 Task: Send an email with the signature Ivan Wilson with the subject Request for feedback on a fundraising campaign and the message Could you please provide a list of the project milestones? from softage.2@softage.net to softage.7@softage.net with an attached image file Billboard_design.png and move the email from Sent Items to the folder Thanksgiving recipes
Action: Mouse moved to (660, 380)
Screenshot: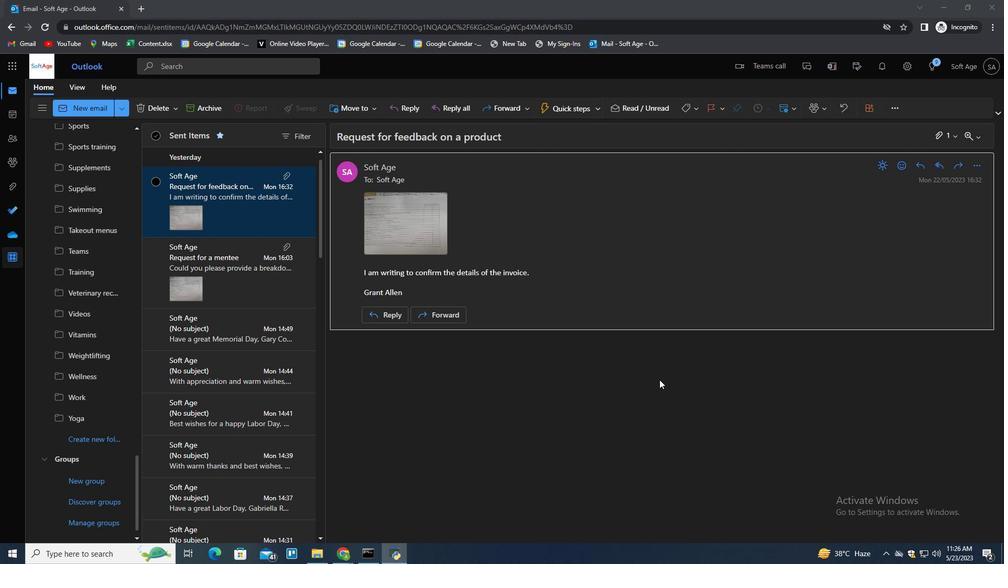 
Action: Mouse pressed left at (660, 380)
Screenshot: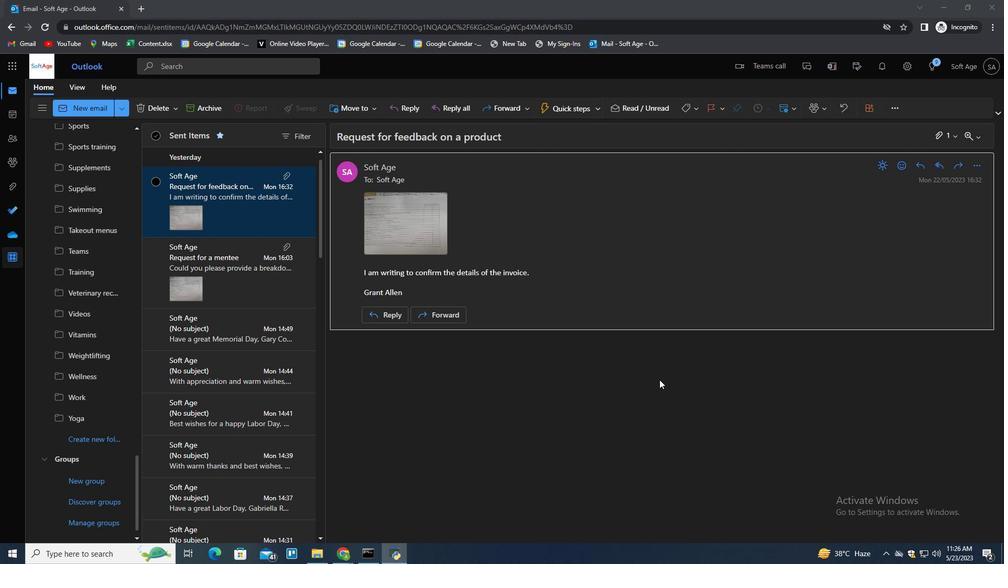 
Action: Mouse moved to (683, 414)
Screenshot: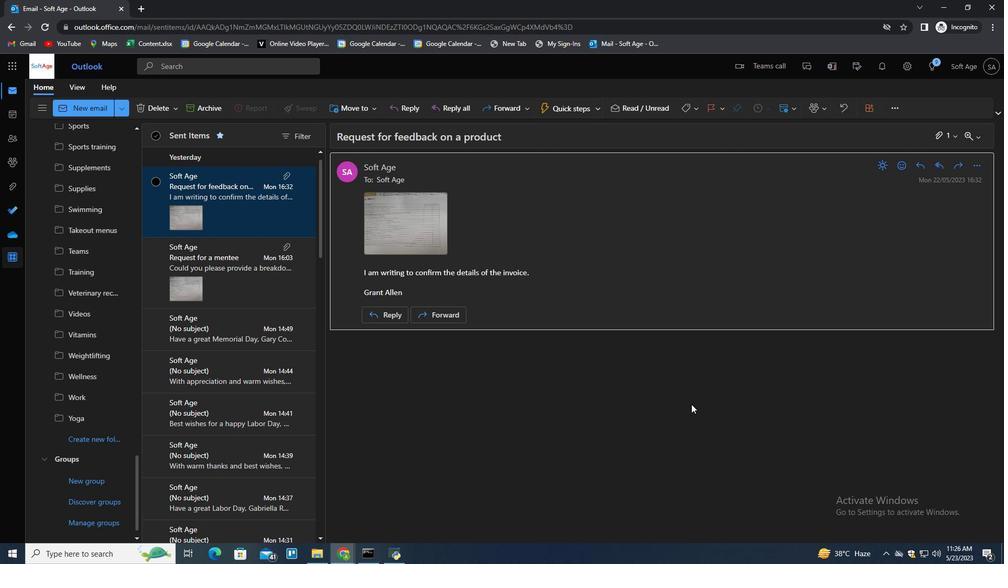 
Action: Mouse pressed left at (683, 414)
Screenshot: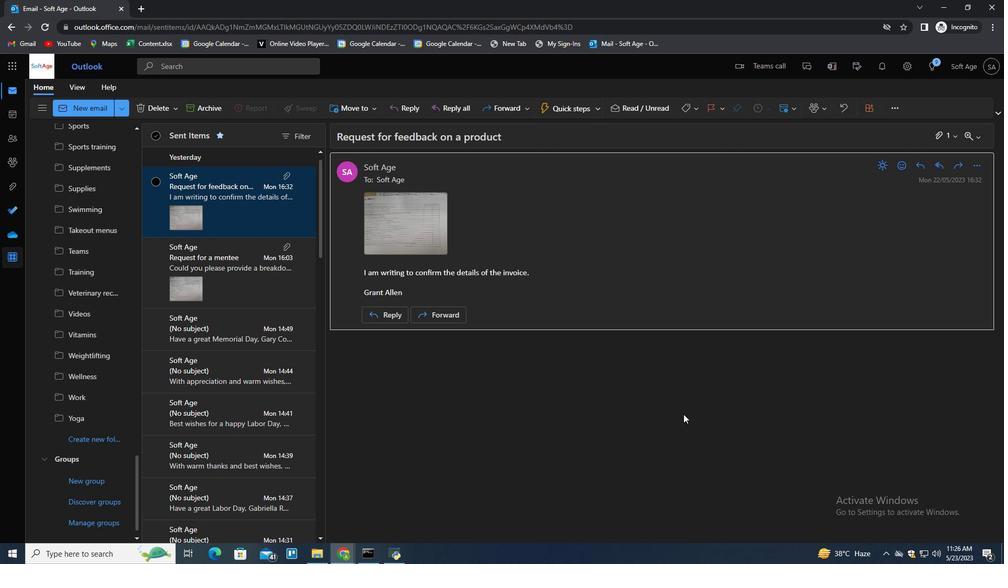 
Action: Mouse moved to (692, 408)
Screenshot: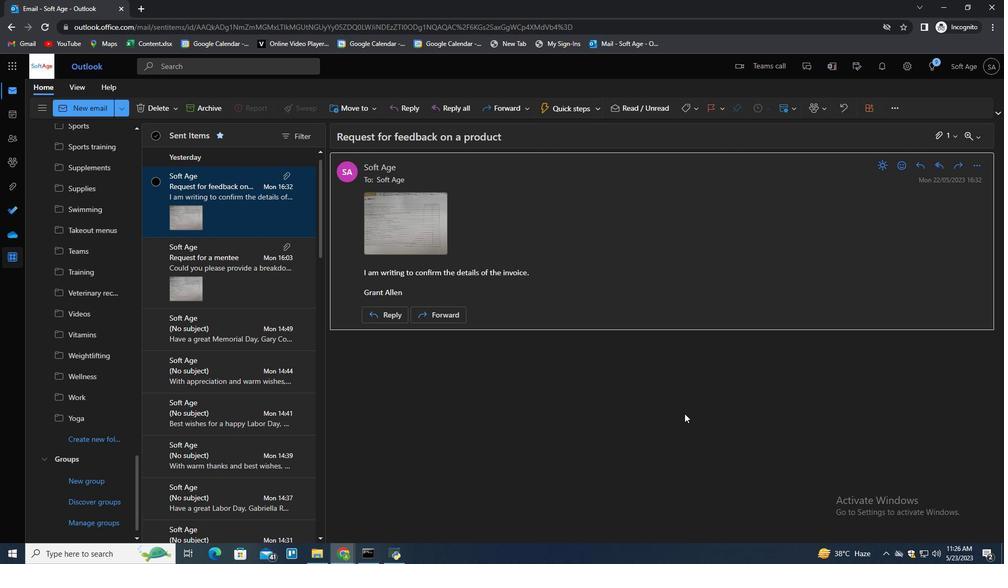 
Action: Key pressed n
Screenshot: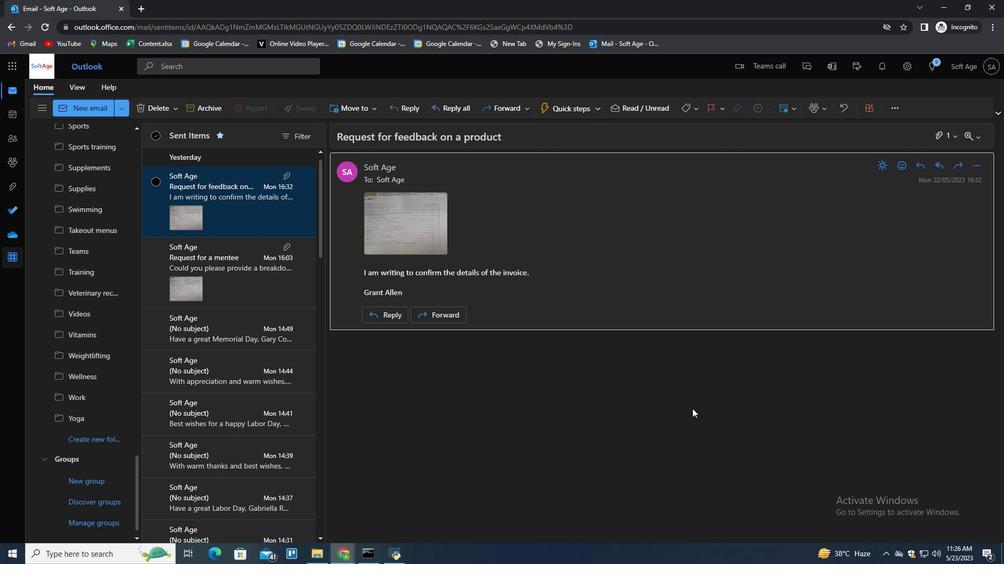 
Action: Mouse moved to (709, 107)
Screenshot: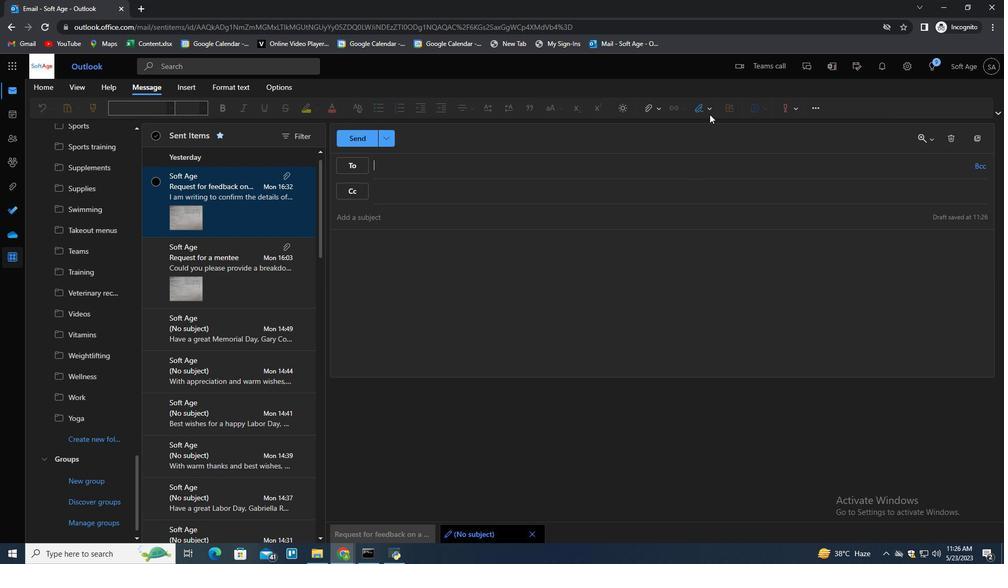 
Action: Mouse pressed left at (709, 107)
Screenshot: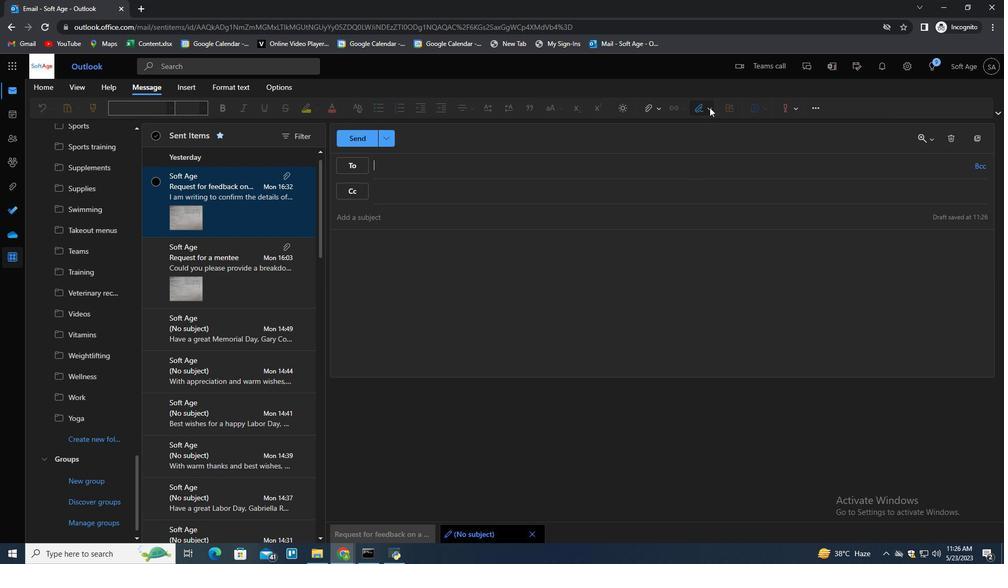 
Action: Mouse moved to (688, 152)
Screenshot: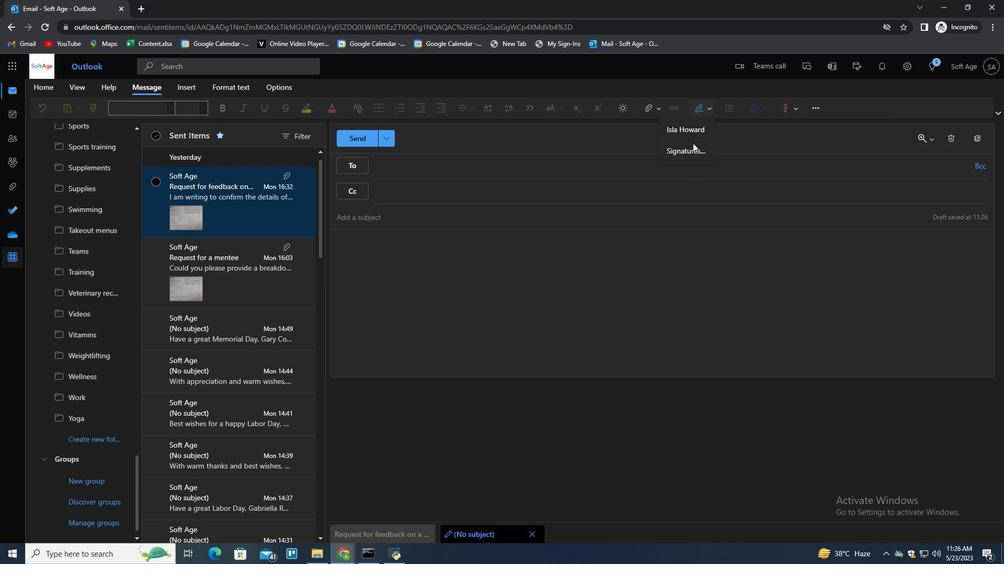 
Action: Mouse pressed left at (688, 152)
Screenshot: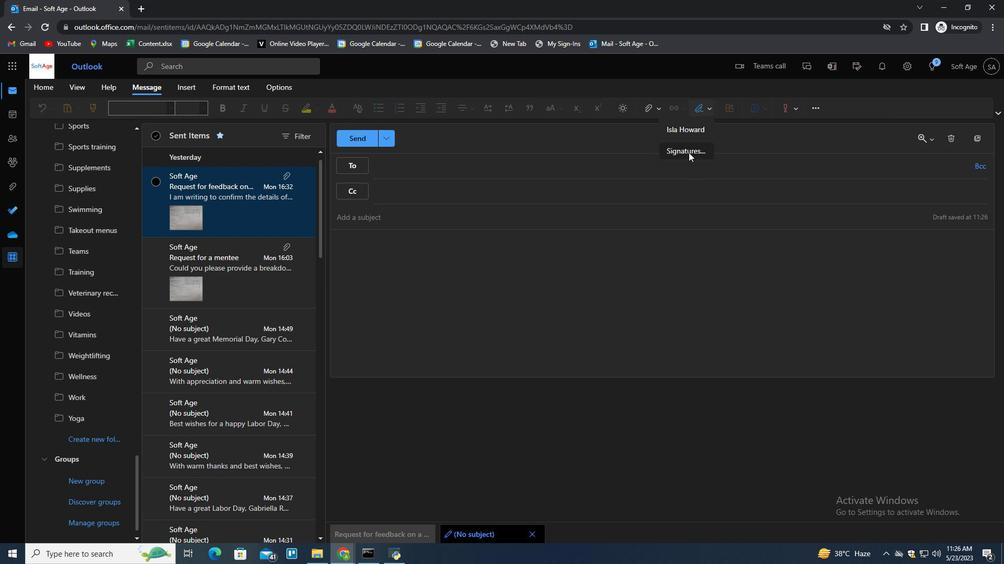 
Action: Mouse moved to (708, 193)
Screenshot: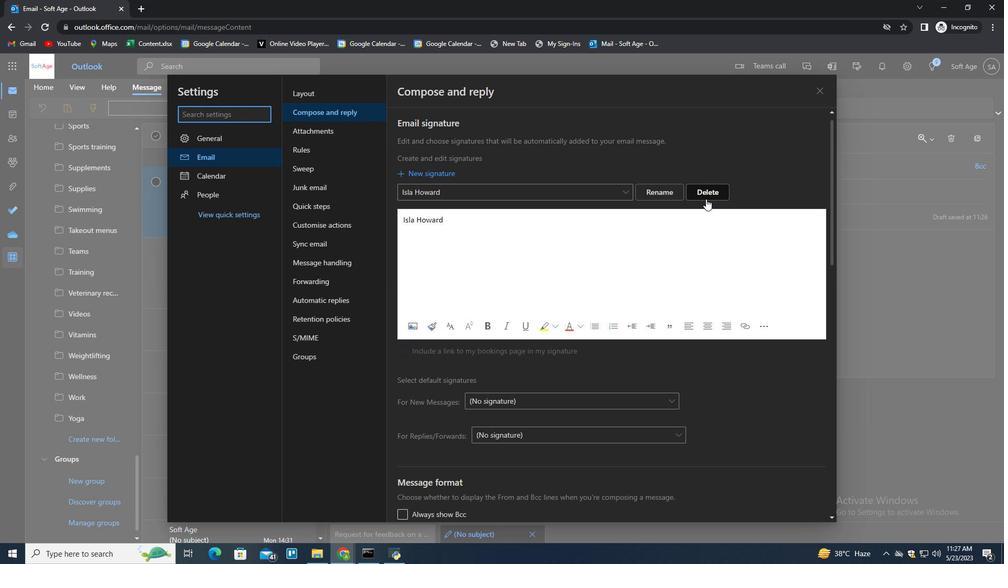 
Action: Mouse pressed left at (708, 193)
Screenshot: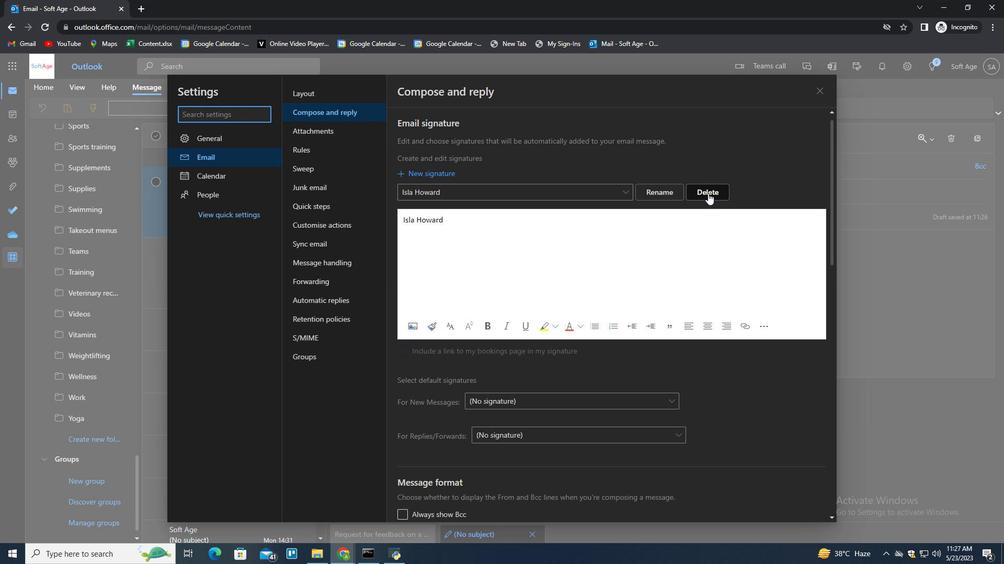 
Action: Mouse moved to (708, 192)
Screenshot: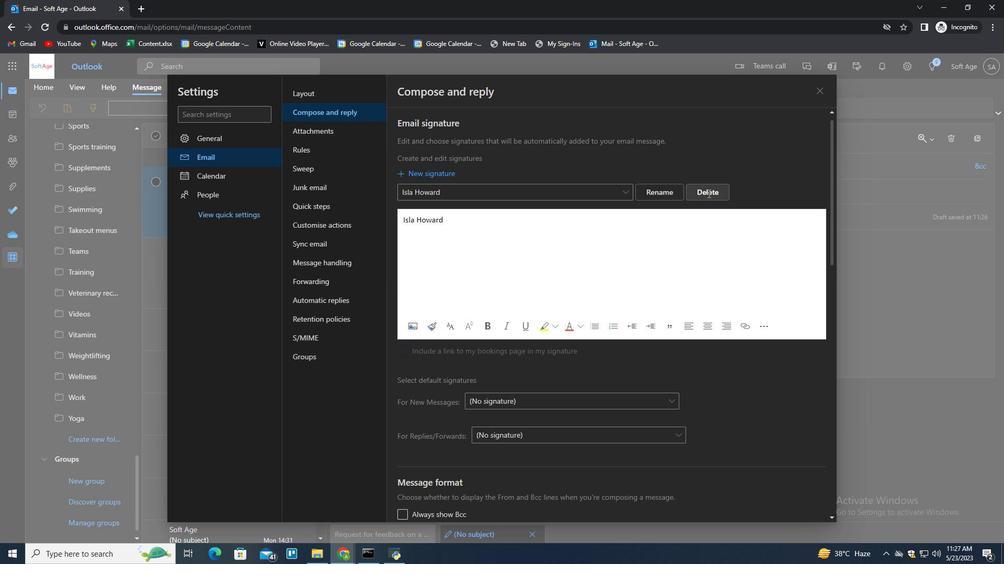 
Action: Mouse pressed left at (708, 192)
Screenshot: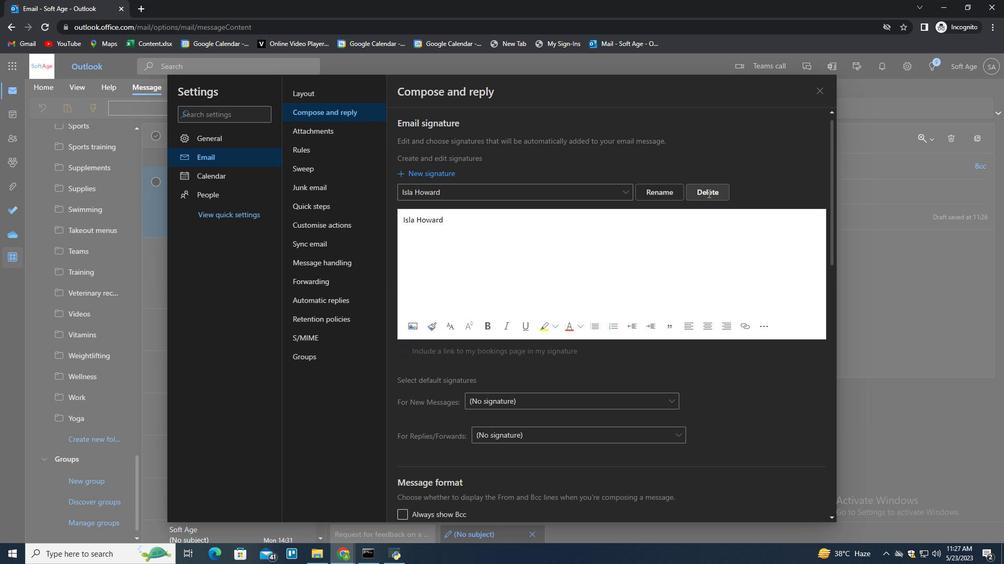 
Action: Key pressed <Key.shift>Ivan<Key.space><Key.shift>Wilson<Key.space><Key.tab><Key.shift>Ivan<Key.space><Key.shift>Wilson
Screenshot: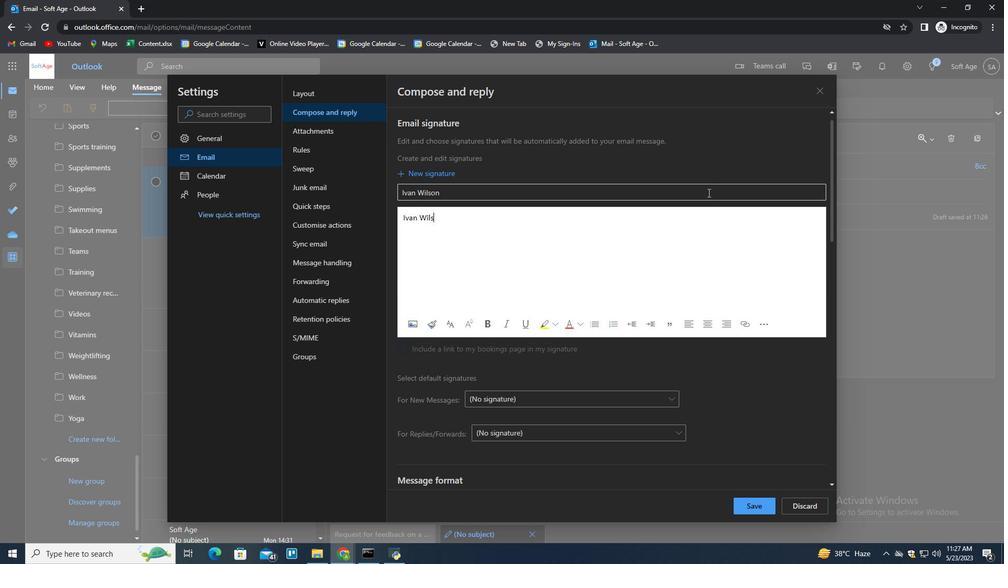 
Action: Mouse moved to (749, 508)
Screenshot: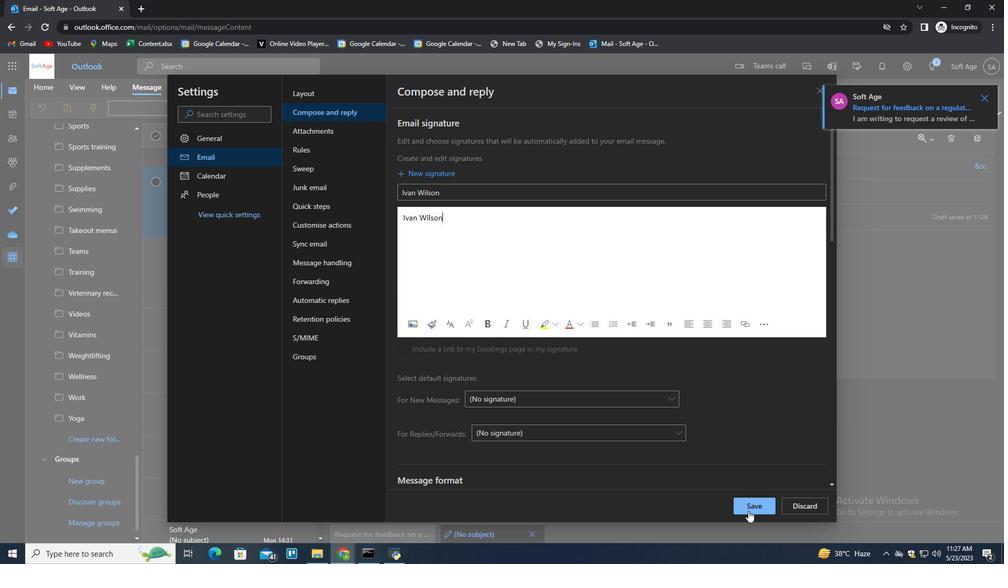
Action: Mouse pressed left at (749, 508)
Screenshot: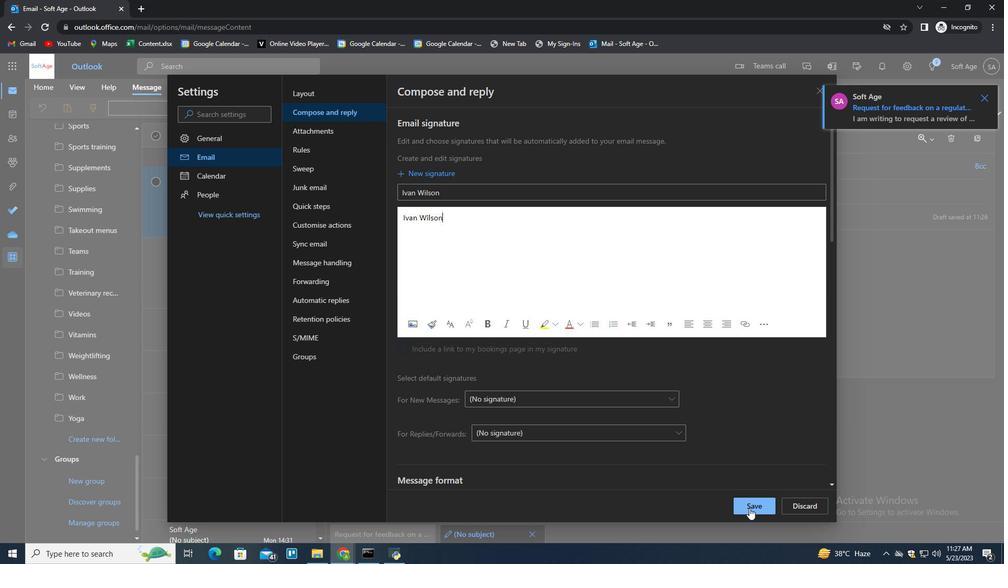 
Action: Mouse moved to (951, 274)
Screenshot: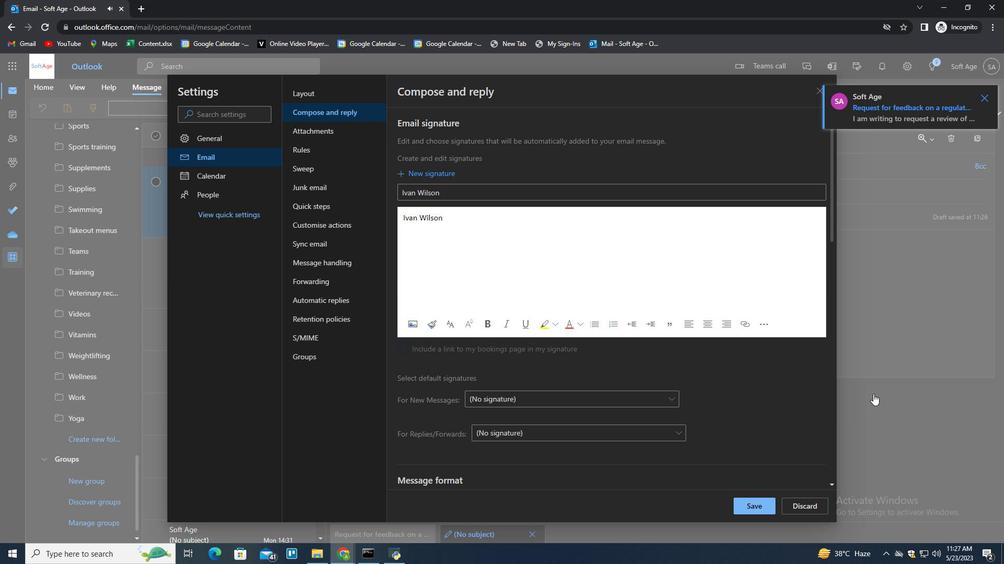
Action: Mouse pressed left at (951, 274)
Screenshot: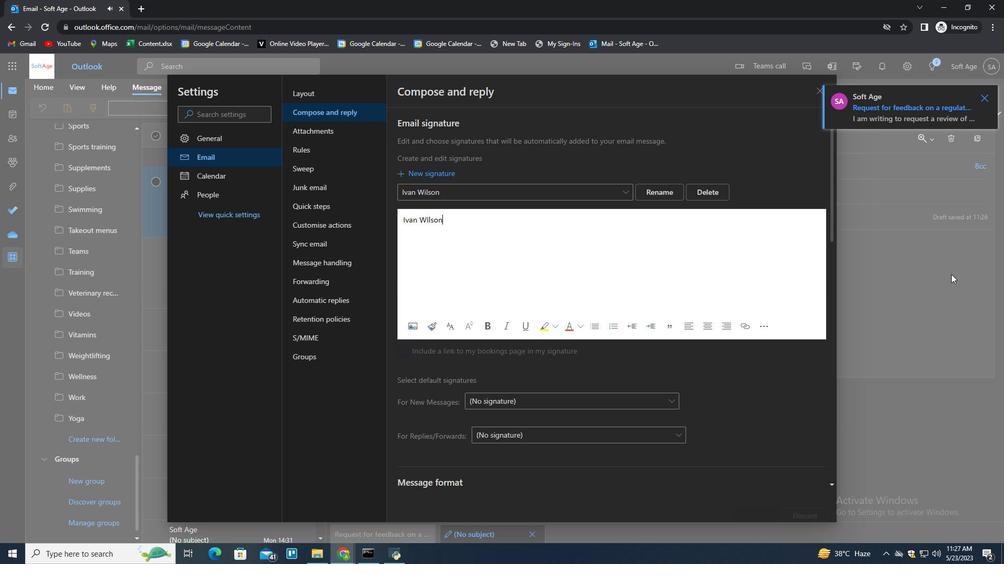 
Action: Mouse moved to (697, 109)
Screenshot: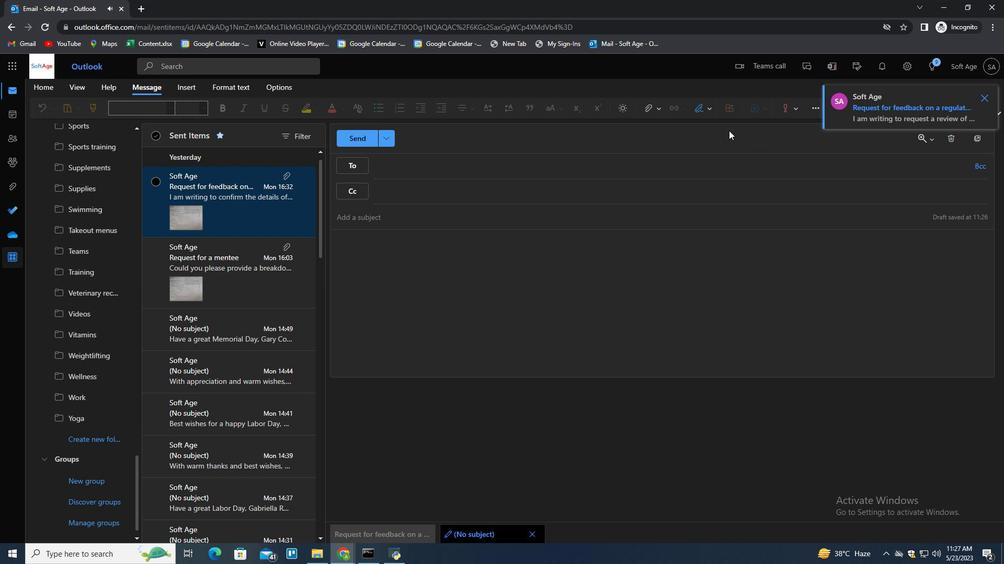 
Action: Mouse pressed left at (697, 109)
Screenshot: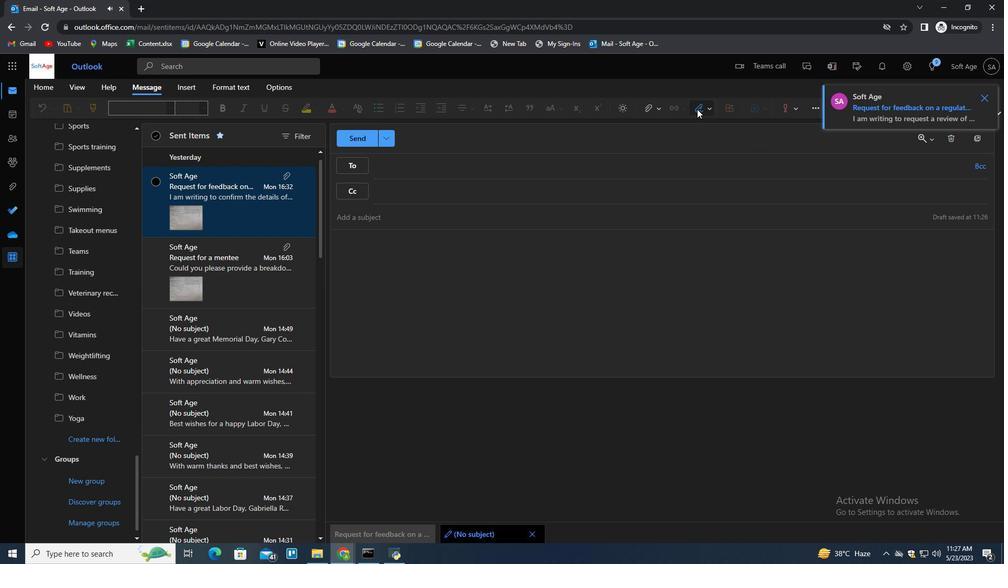 
Action: Mouse moved to (694, 126)
Screenshot: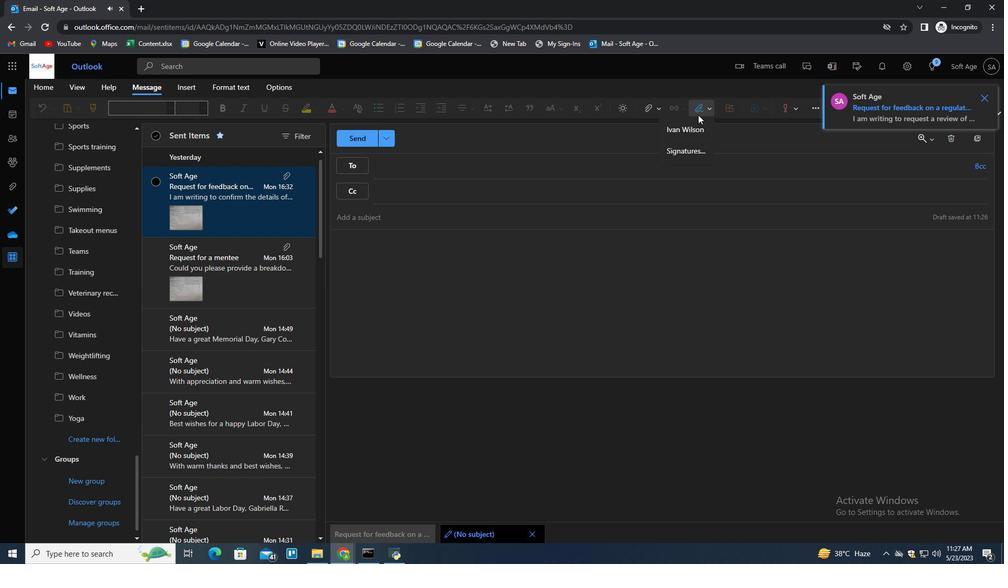 
Action: Mouse pressed left at (694, 126)
Screenshot: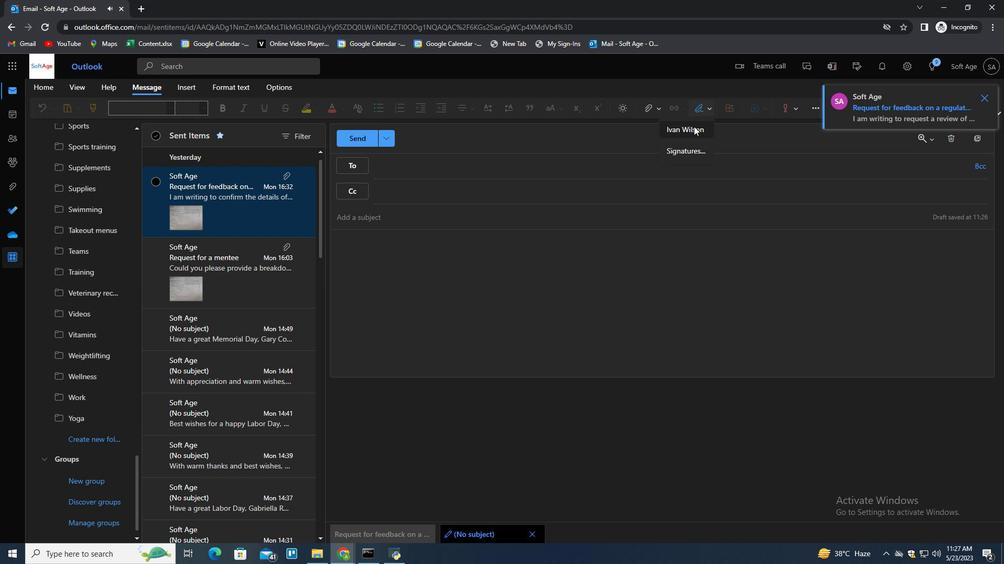 
Action: Mouse moved to (414, 219)
Screenshot: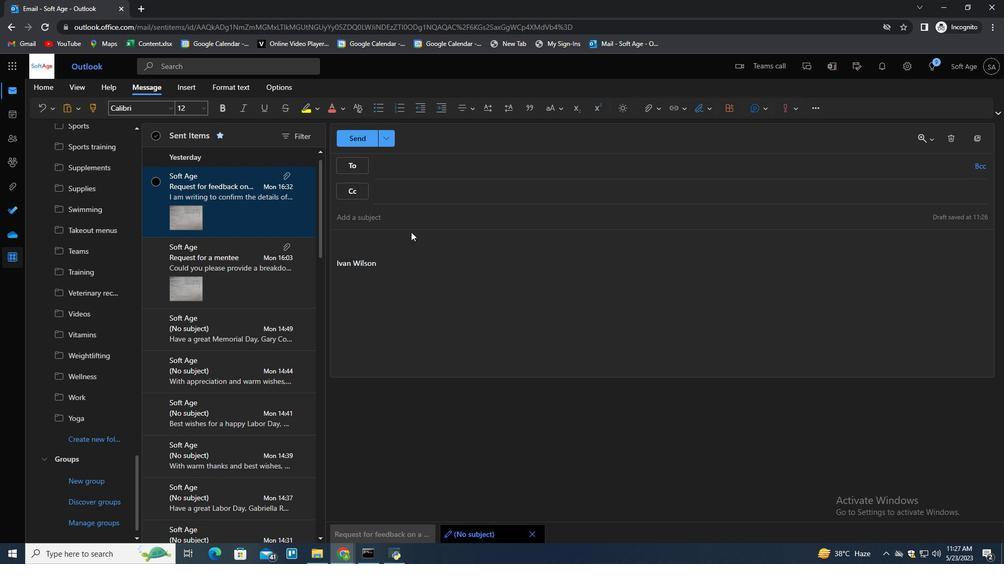 
Action: Mouse pressed left at (414, 219)
Screenshot: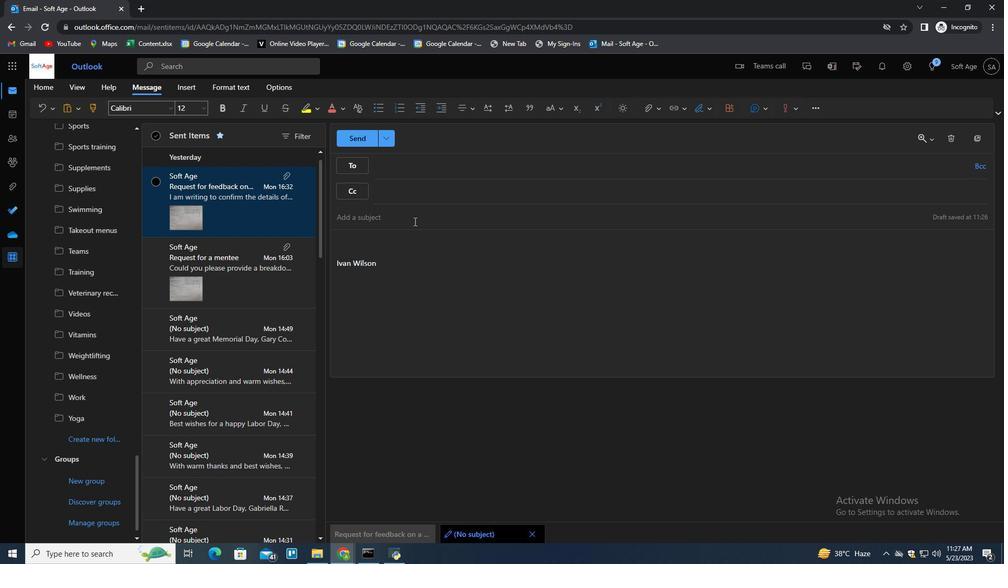 
Action: Key pressed <Key.shift>Requset<Key.space><Key.backspace><Key.backspace><Key.backspace><Key.backspace>est<Key.space>for<Key.space>feedbak<Key.backspace>ck<Key.space>on<Key.space>a<Key.space>fiu<Key.backspace><Key.backspace>undraising<Key.space>co<Key.backspace>ampaign<Key.space><Key.tab><Key.shift>Could<Key.space>you<Key.space>plese<Key.space>pro<Key.backspace><Key.backspace><Key.backspace><Key.backspace><Key.backspace><Key.backspace>ase<Key.space>profi<Key.backspace><Key.backspace>vide<Key.space>a<Key.space>list<Key.space>of<Key.space>th<Key.space>e<Key.backspace><Key.backspace>e<Key.space>project<Key.space>milestones<Key.shift>?
Screenshot: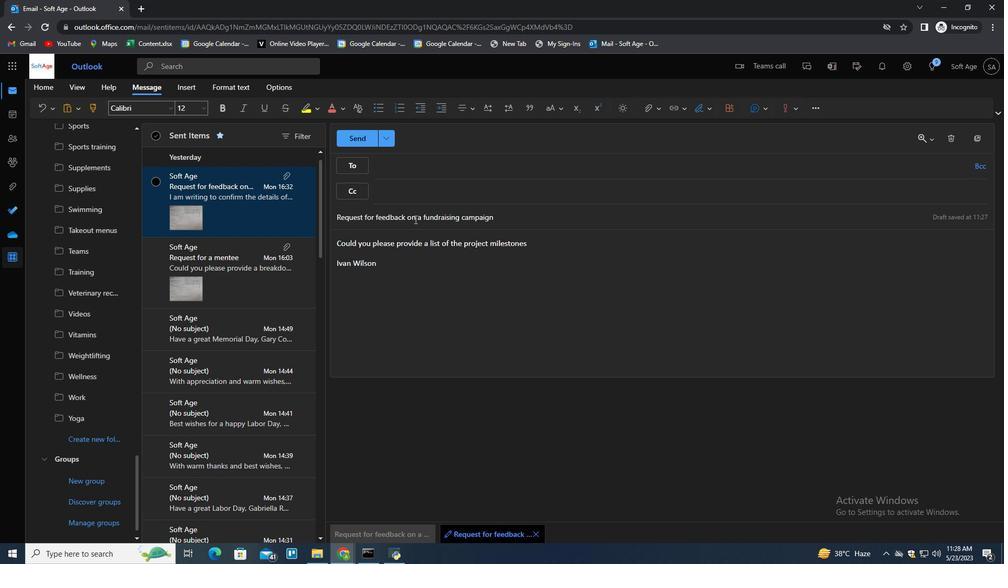 
Action: Mouse moved to (417, 171)
Screenshot: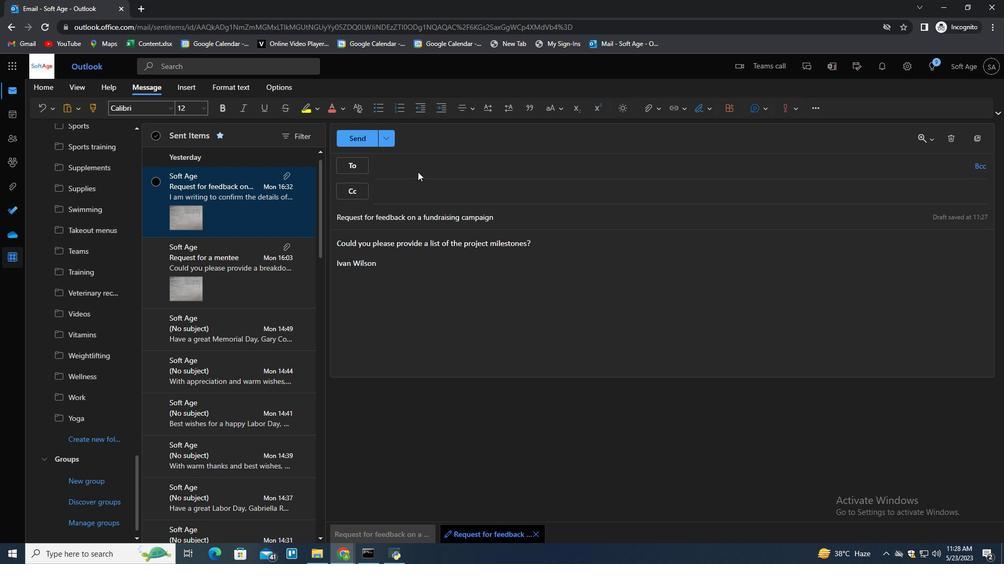 
Action: Mouse pressed left at (417, 171)
Screenshot: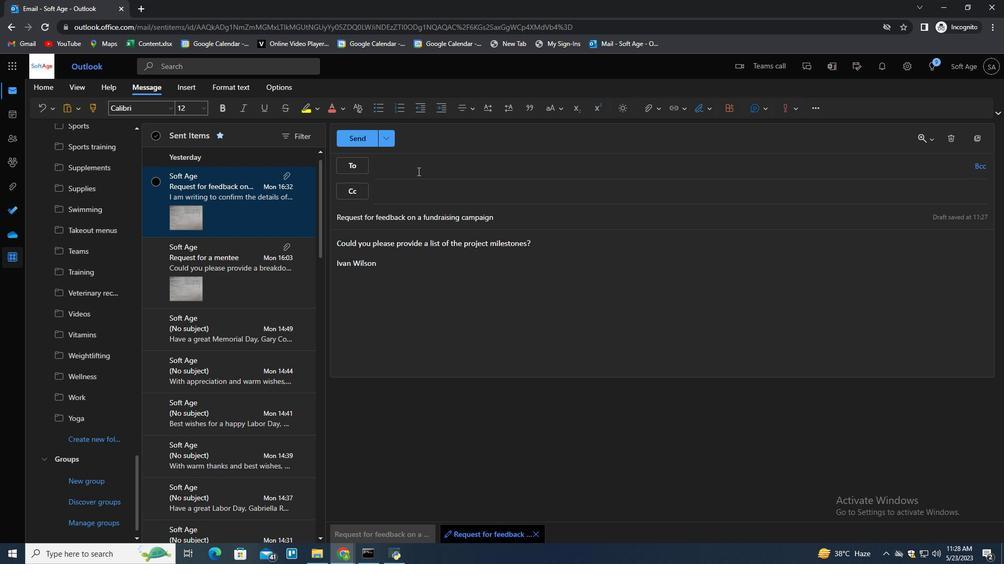 
Action: Key pressed softge<Key.backspace><Key.backspace>age.7<Key.shift>@softage.net<Key.enter>
Screenshot: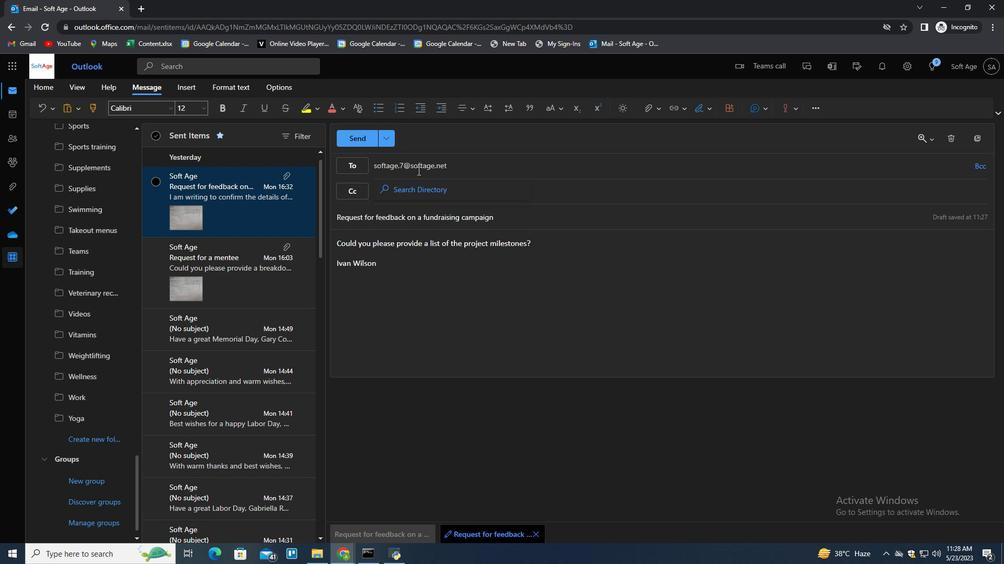 
Action: Mouse moved to (650, 106)
Screenshot: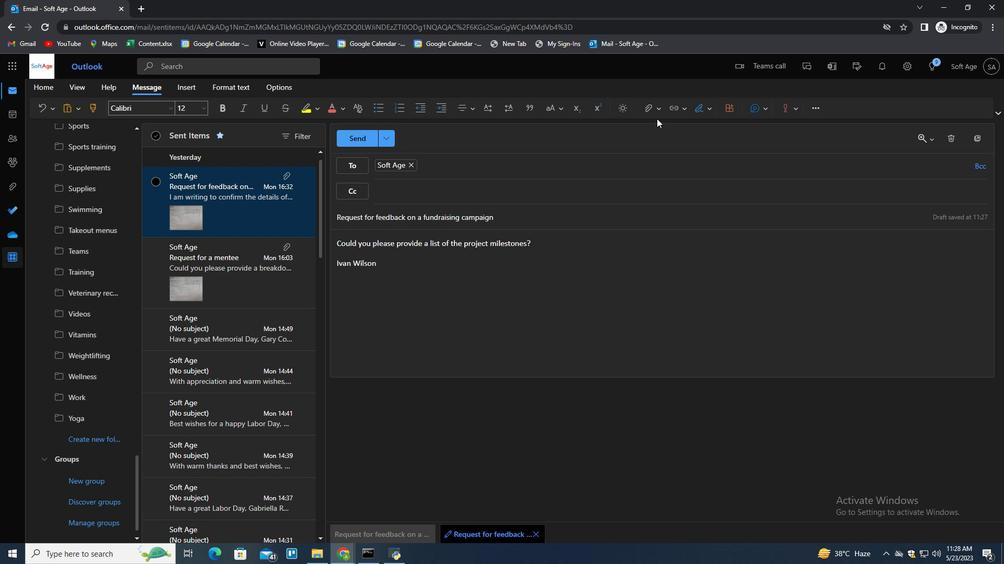 
Action: Mouse pressed left at (650, 106)
Screenshot: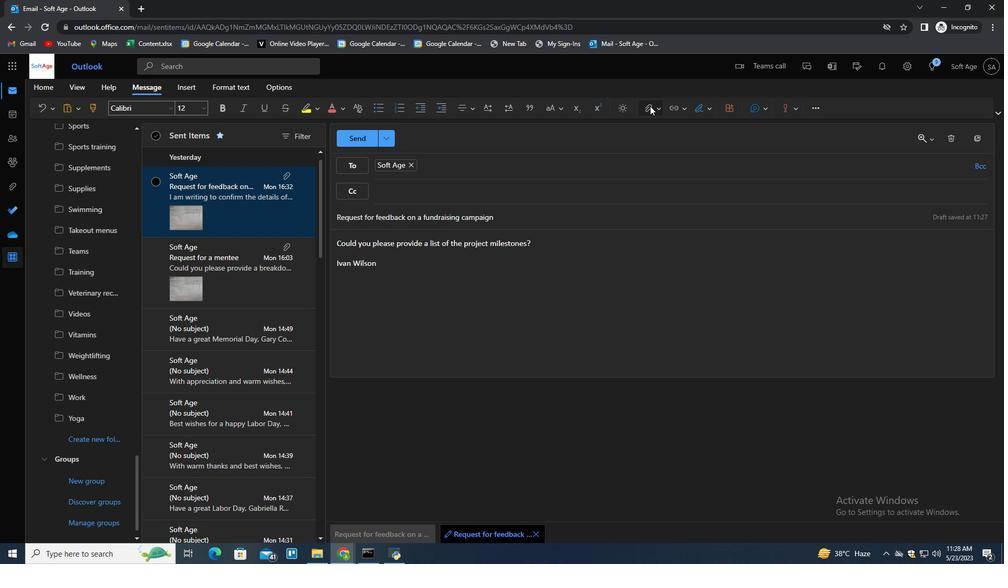 
Action: Mouse moved to (604, 128)
Screenshot: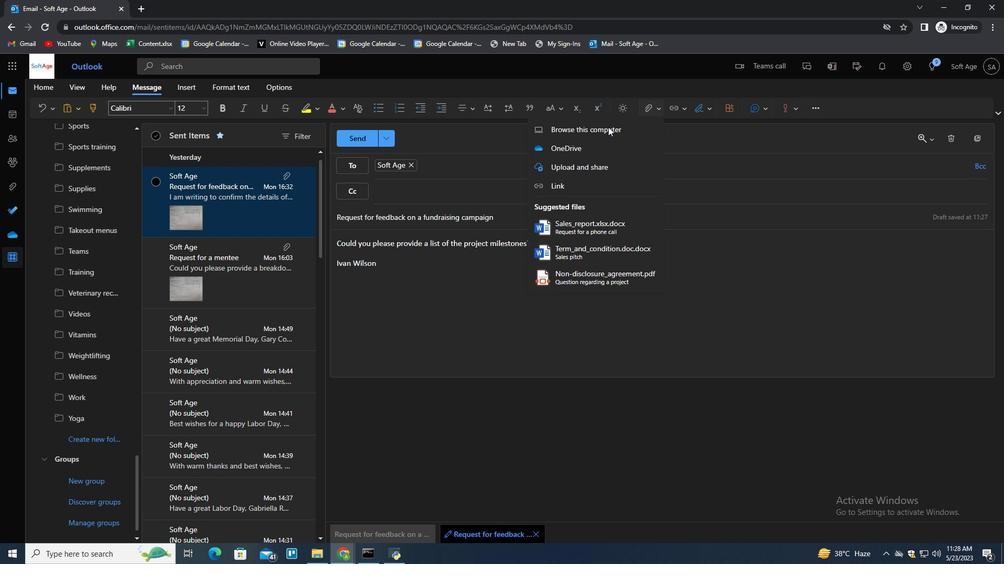 
Action: Mouse pressed left at (604, 128)
Screenshot: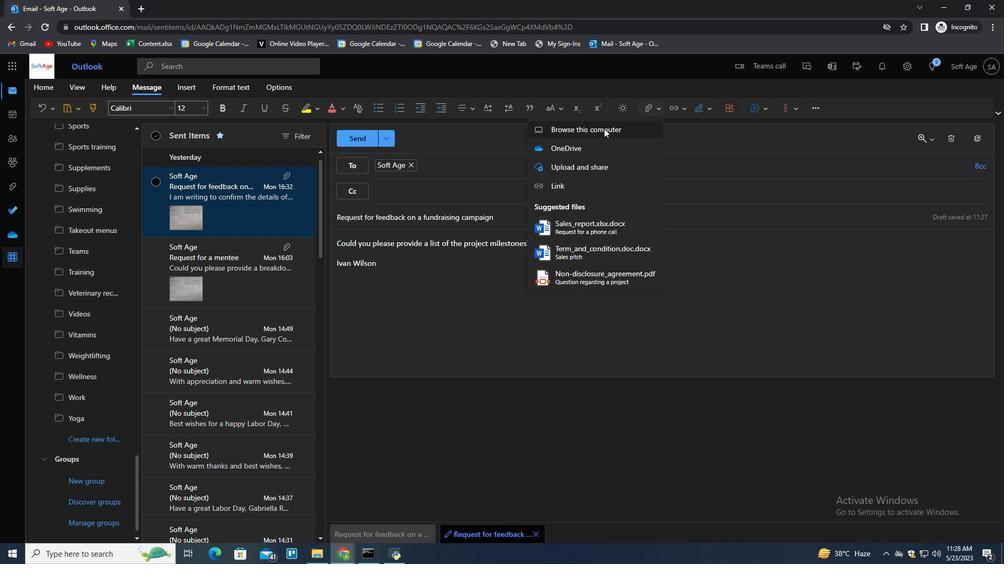 
Action: Mouse moved to (229, 175)
Screenshot: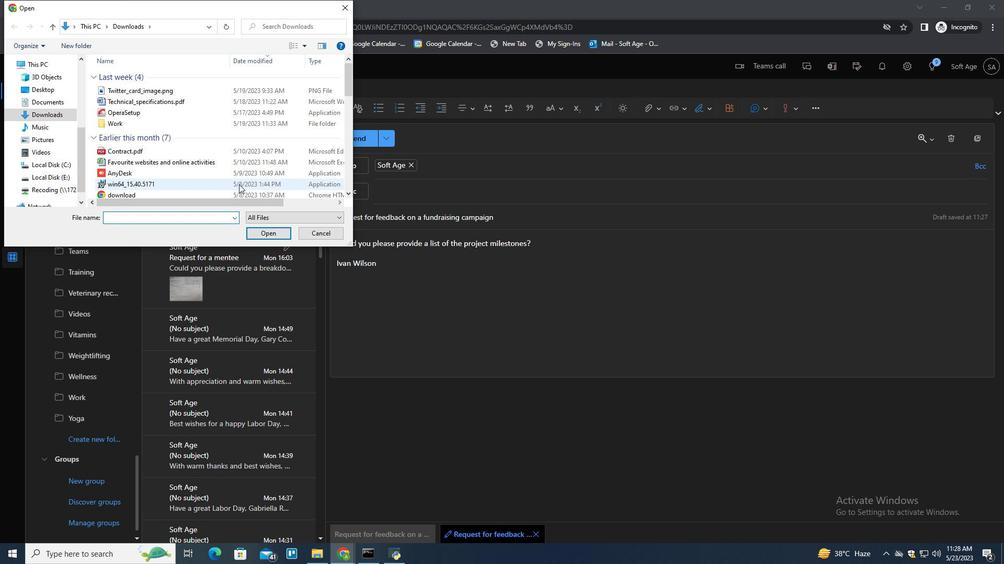 
Action: Mouse scrolled (229, 175) with delta (0, 0)
Screenshot: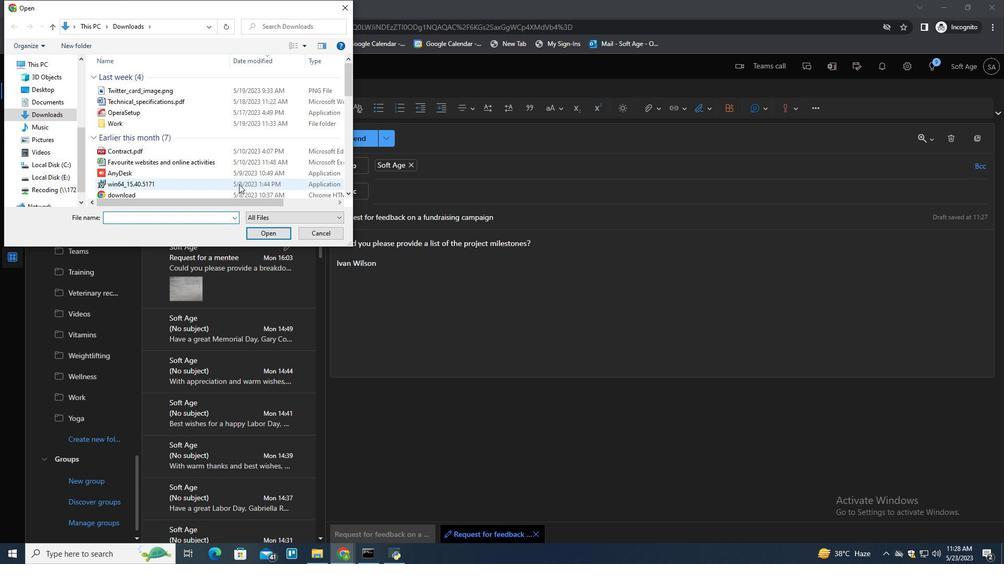 
Action: Mouse scrolled (229, 175) with delta (0, 0)
Screenshot: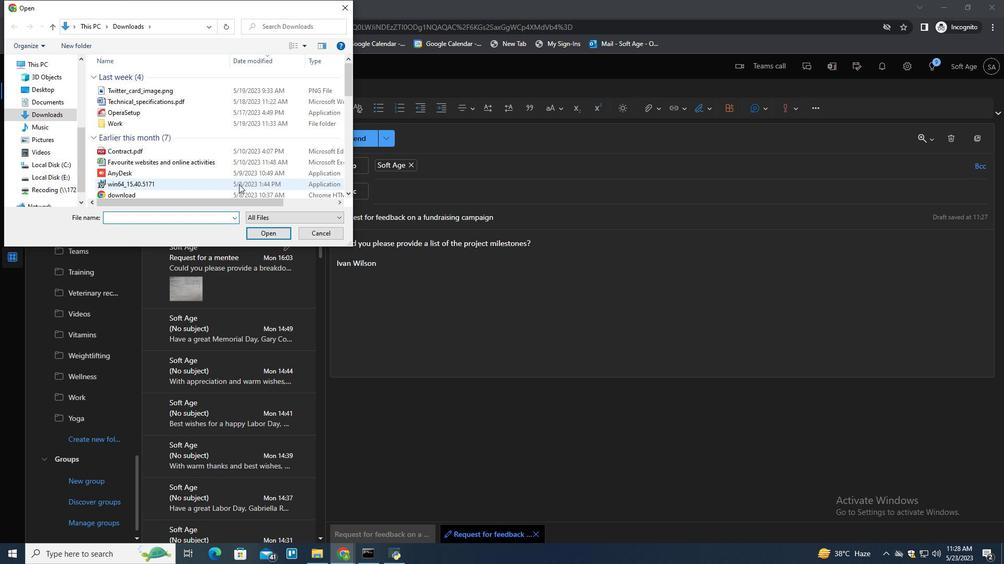 
Action: Mouse scrolled (229, 175) with delta (0, 0)
Screenshot: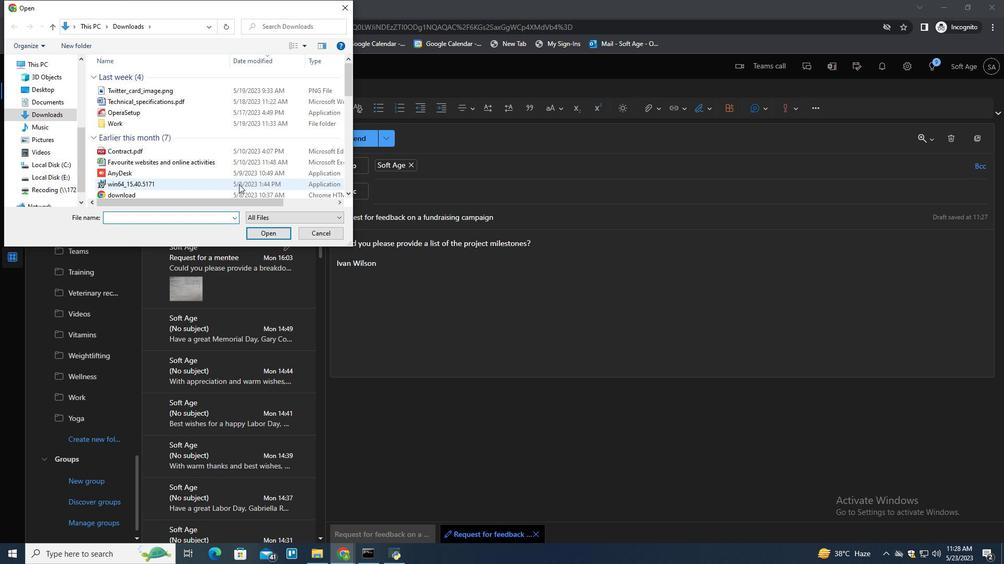 
Action: Mouse scrolled (229, 175) with delta (0, 0)
Screenshot: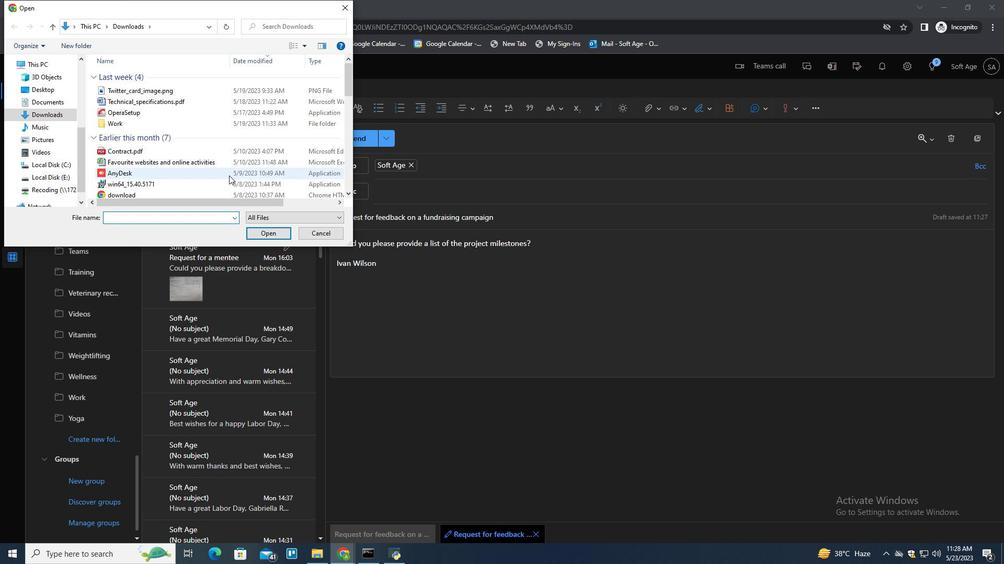 
Action: Mouse moved to (228, 172)
Screenshot: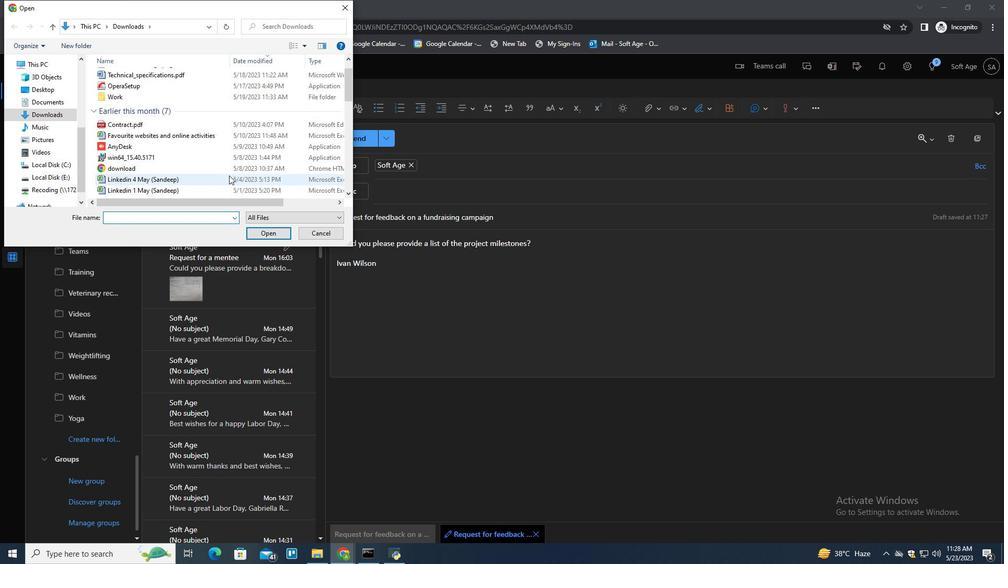 
Action: Mouse scrolled (228, 171) with delta (0, 0)
Screenshot: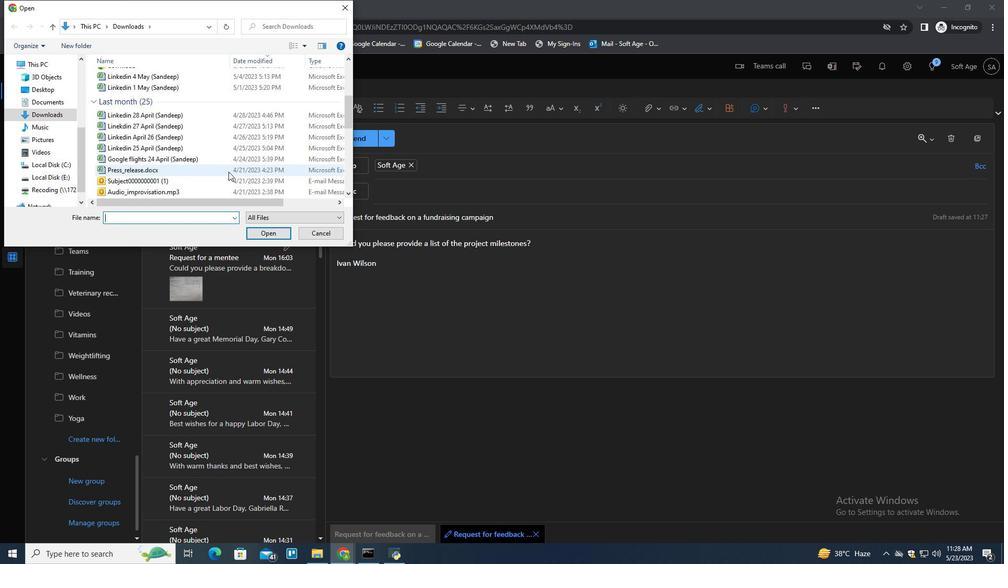 
Action: Mouse scrolled (228, 171) with delta (0, 0)
Screenshot: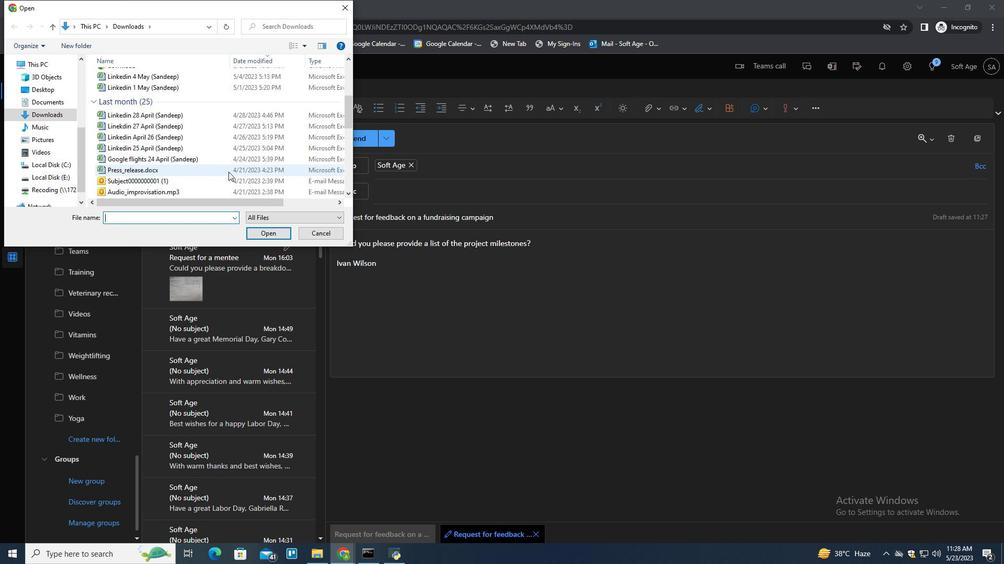 
Action: Mouse scrolled (228, 171) with delta (0, 0)
Screenshot: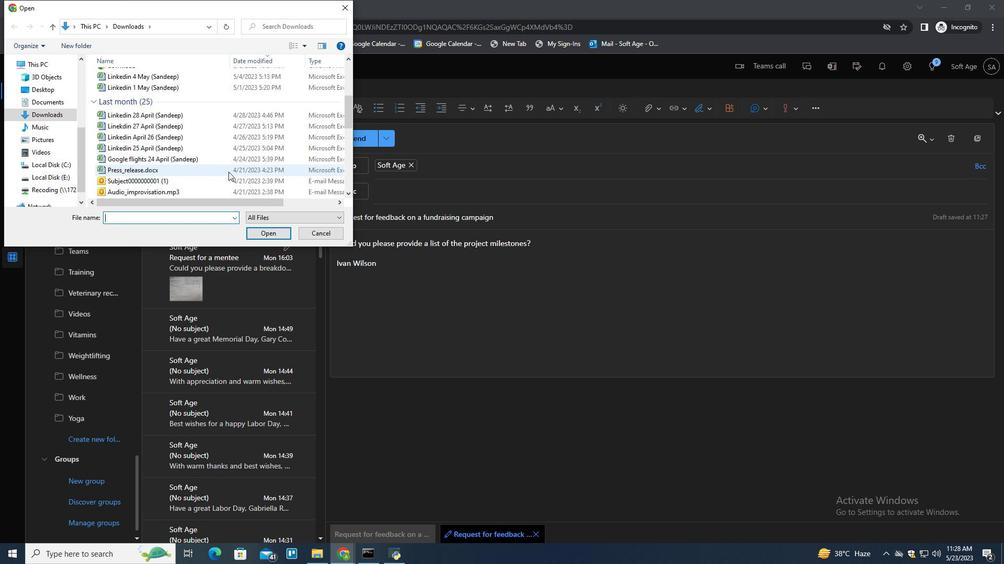 
Action: Mouse scrolled (228, 171) with delta (0, 0)
Screenshot: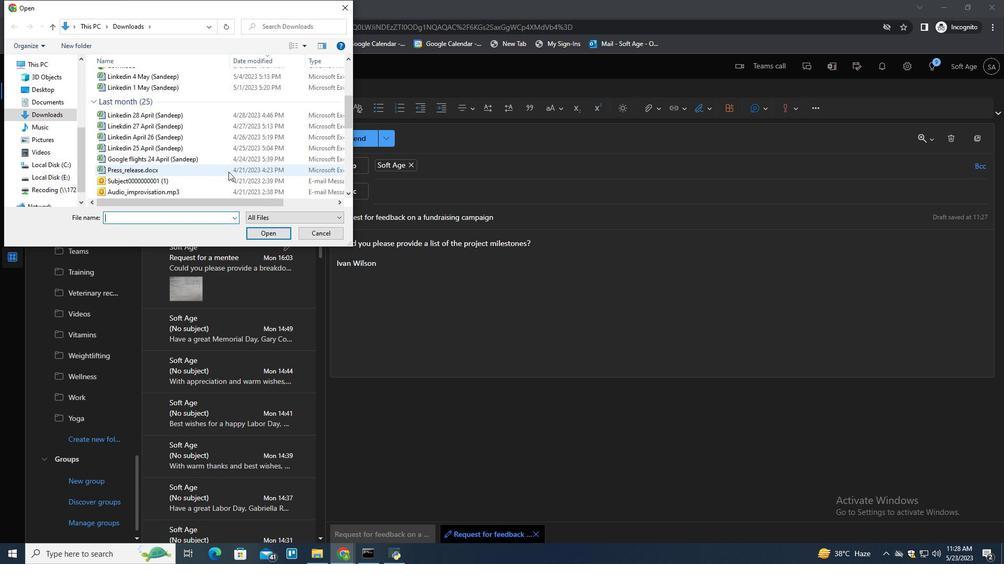 
Action: Mouse scrolled (228, 171) with delta (0, 0)
Screenshot: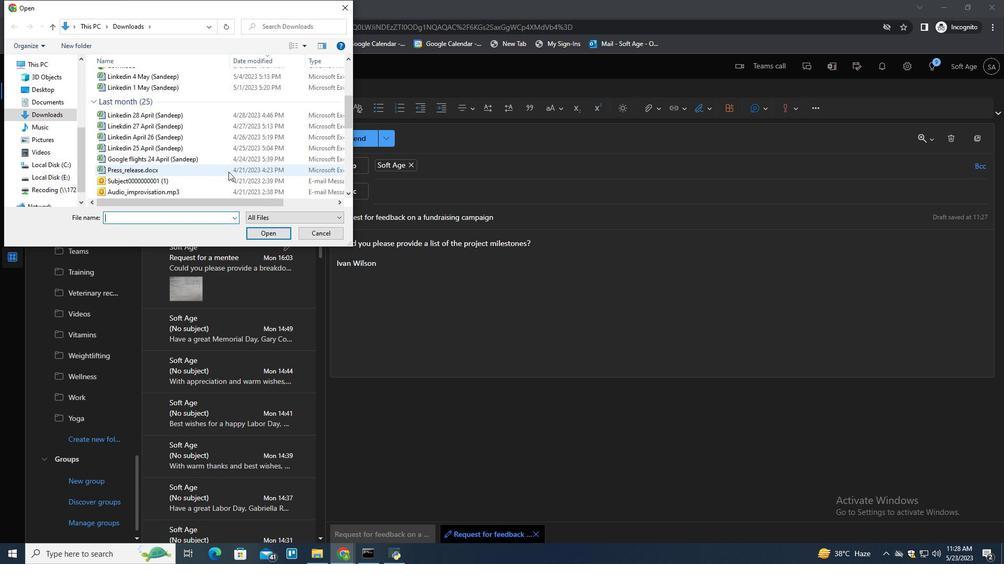 
Action: Mouse scrolled (228, 171) with delta (0, 0)
Screenshot: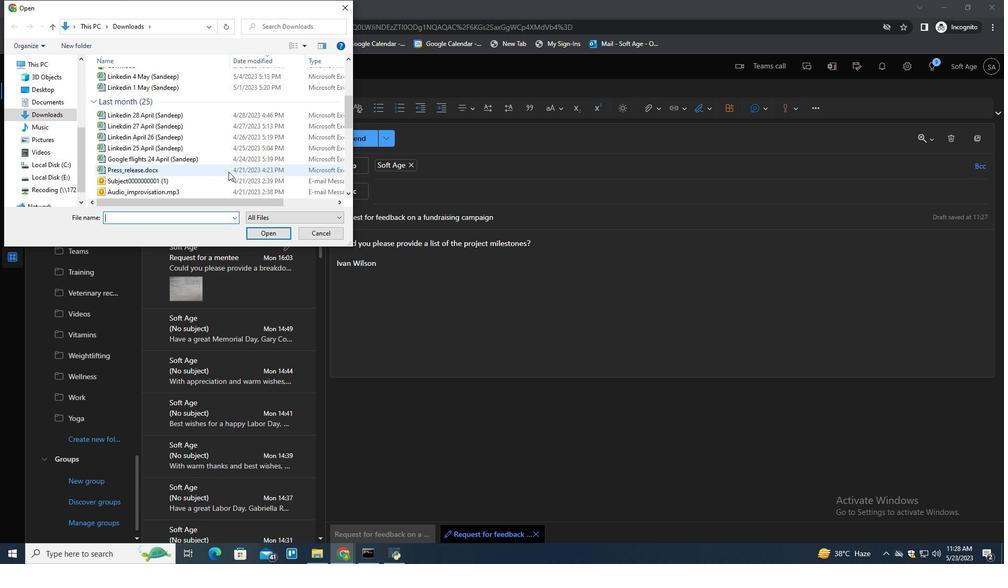 
Action: Mouse scrolled (228, 171) with delta (0, 0)
Screenshot: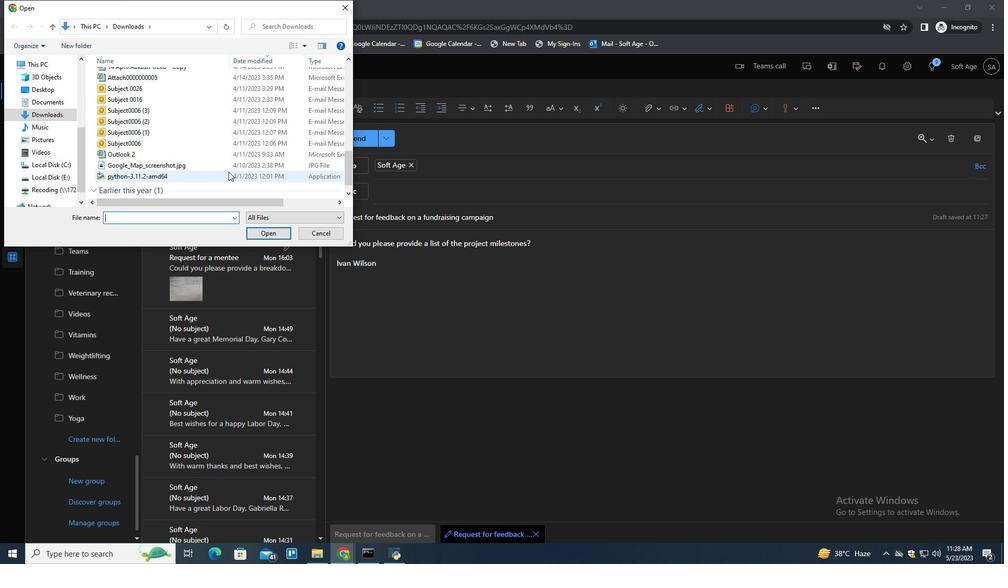
Action: Mouse scrolled (228, 171) with delta (0, 0)
Screenshot: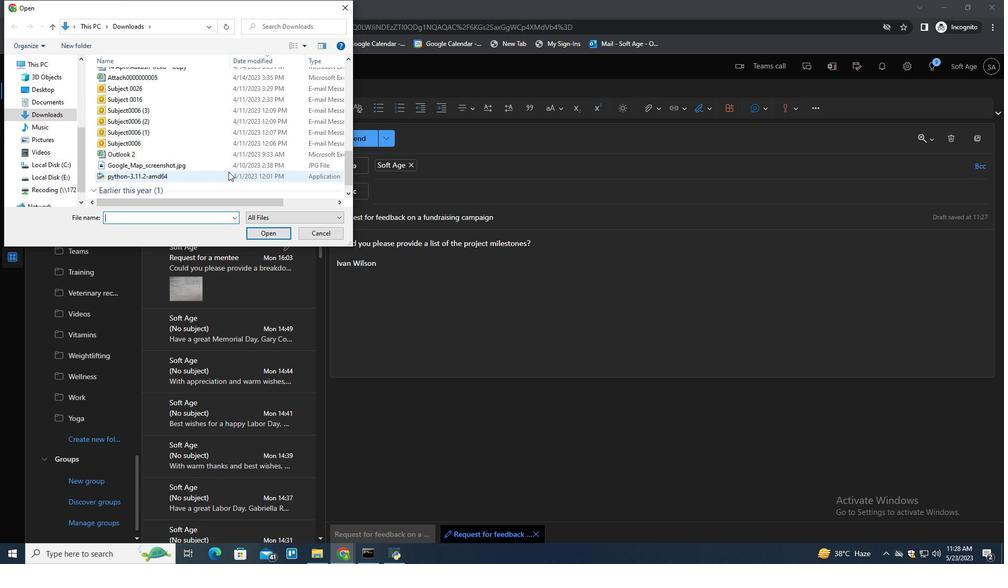 
Action: Mouse scrolled (228, 171) with delta (0, 0)
Screenshot: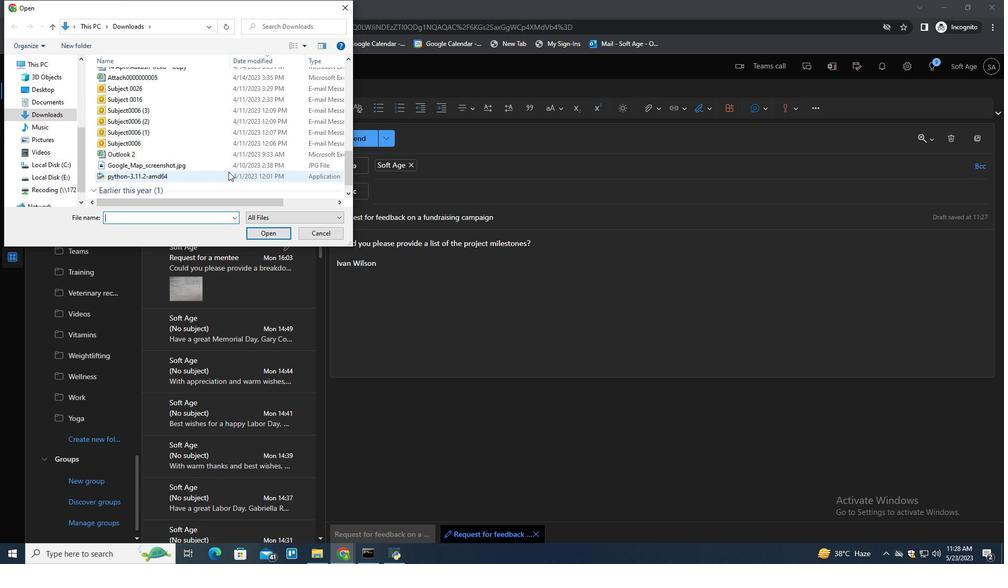
Action: Mouse scrolled (228, 171) with delta (0, 0)
Screenshot: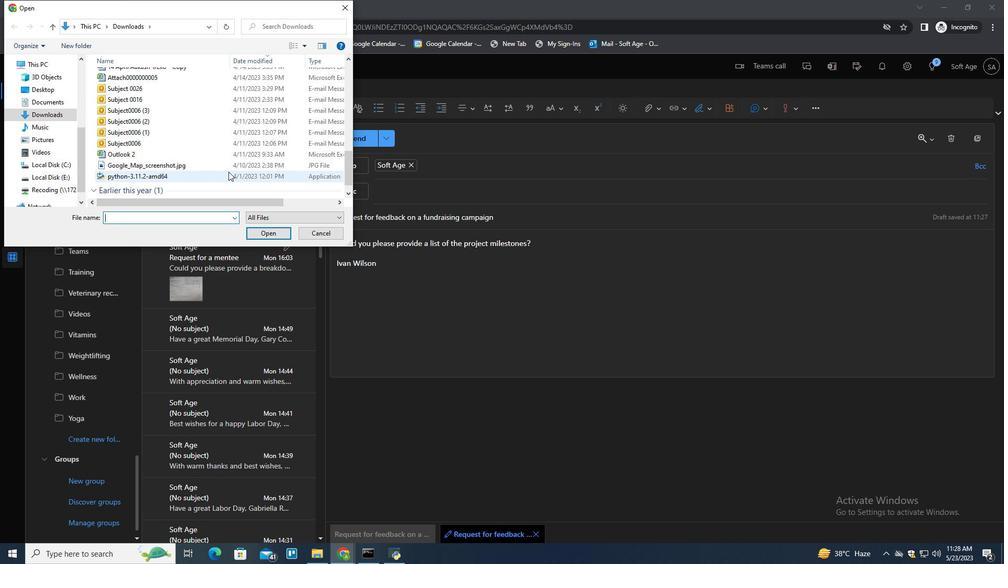 
Action: Mouse scrolled (228, 171) with delta (0, 0)
Screenshot: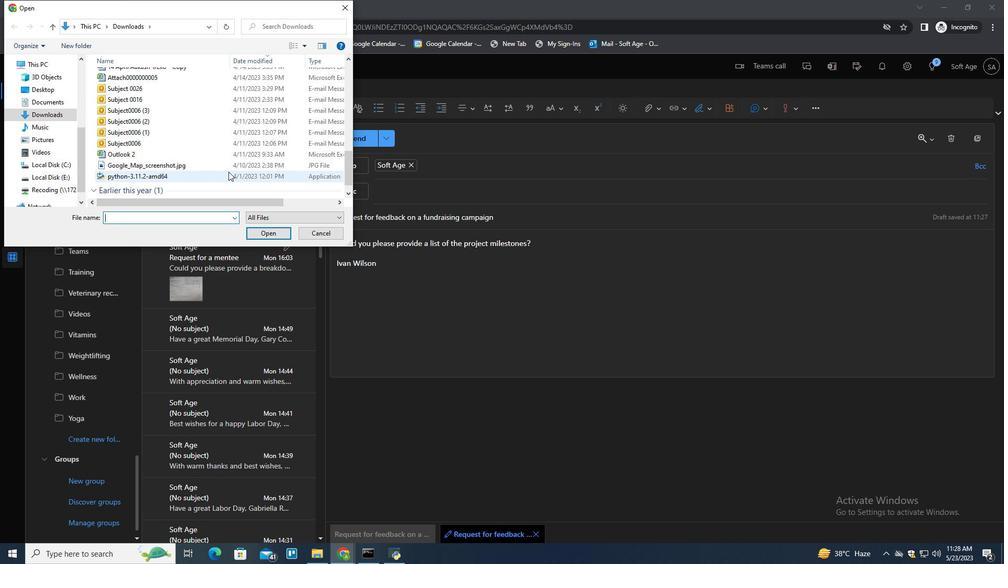 
Action: Mouse moved to (189, 150)
Screenshot: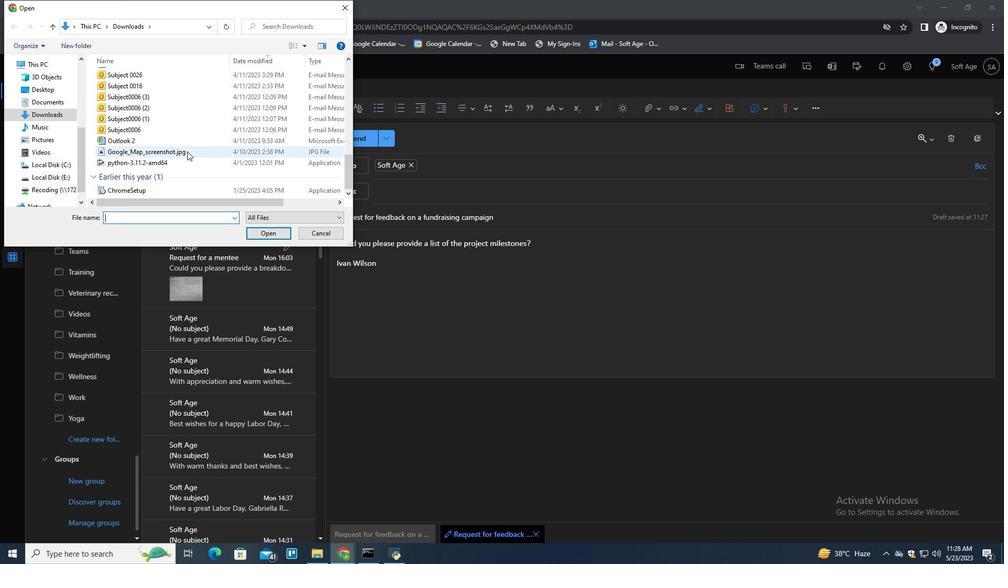 
Action: Mouse pressed left at (189, 150)
Screenshot: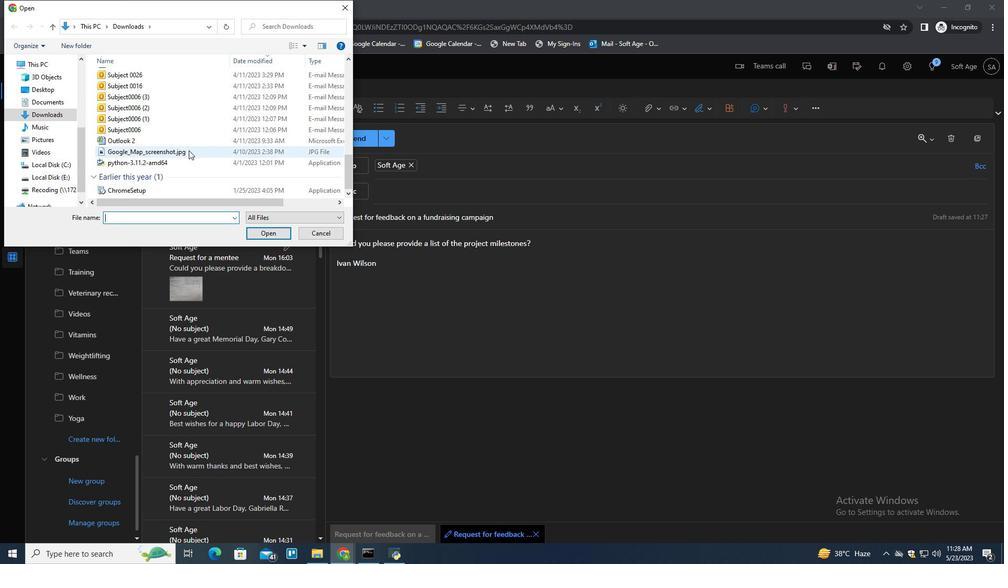 
Action: Mouse moved to (189, 150)
Screenshot: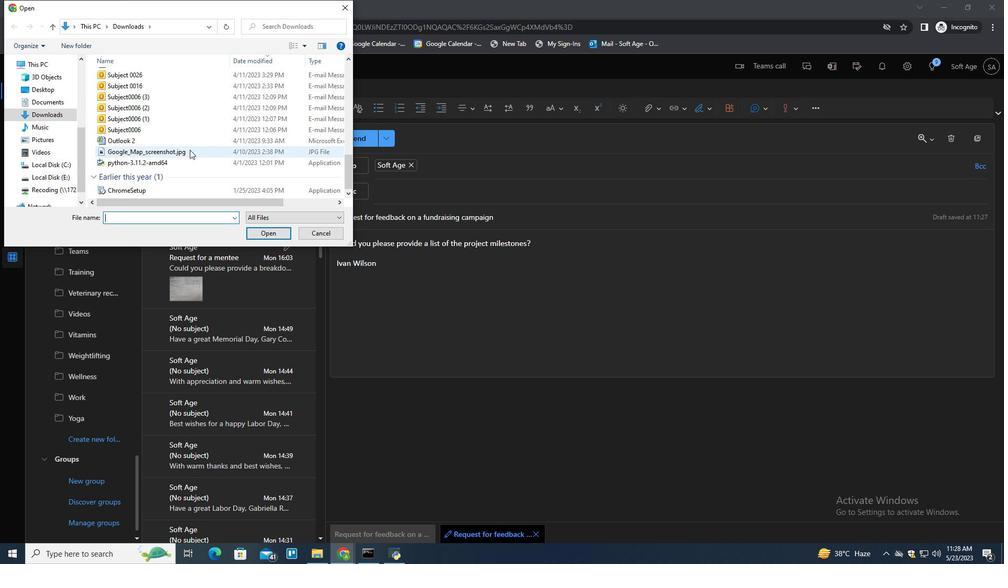 
Action: Key pressed <Key.f2><Key.shift>Billboard<Key.shift>_design.png
Screenshot: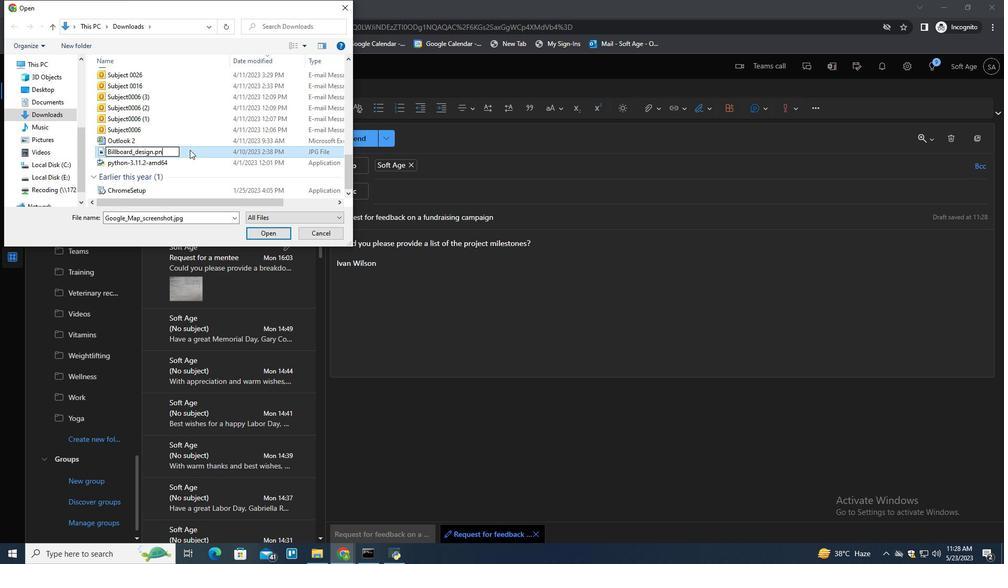 
Action: Mouse pressed left at (189, 150)
Screenshot: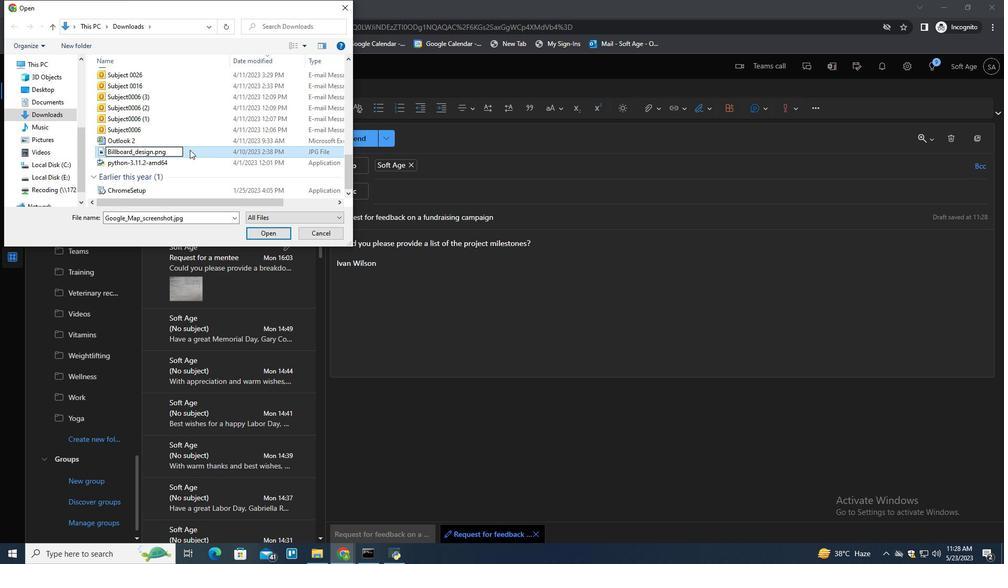 
Action: Mouse moved to (282, 236)
Screenshot: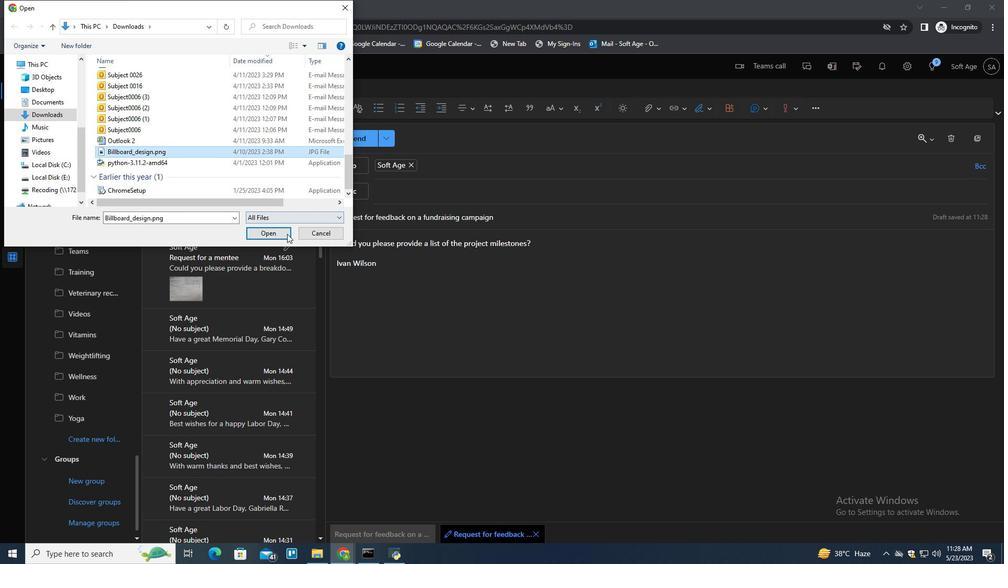 
Action: Mouse pressed left at (282, 236)
Screenshot: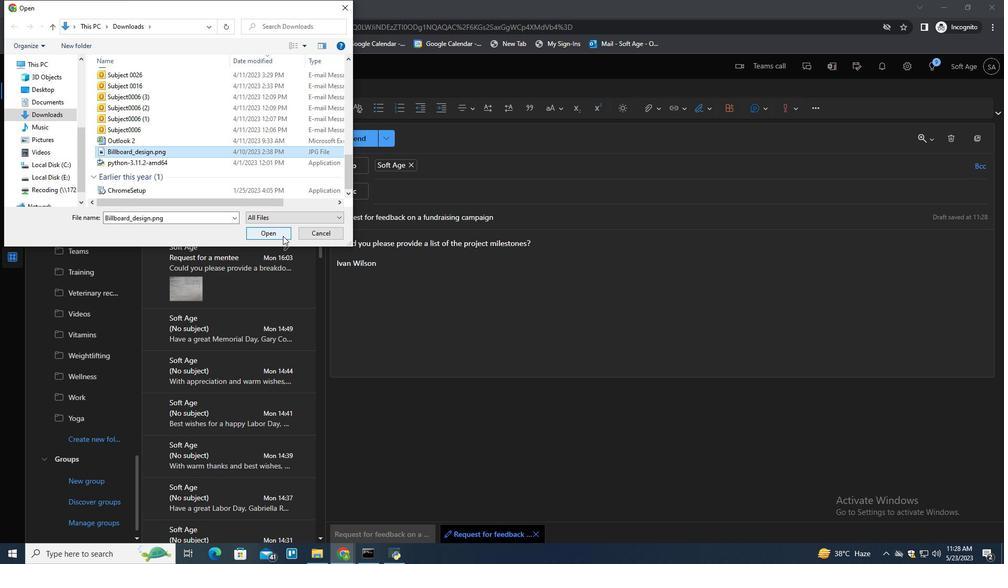 
Action: Mouse moved to (577, 325)
Screenshot: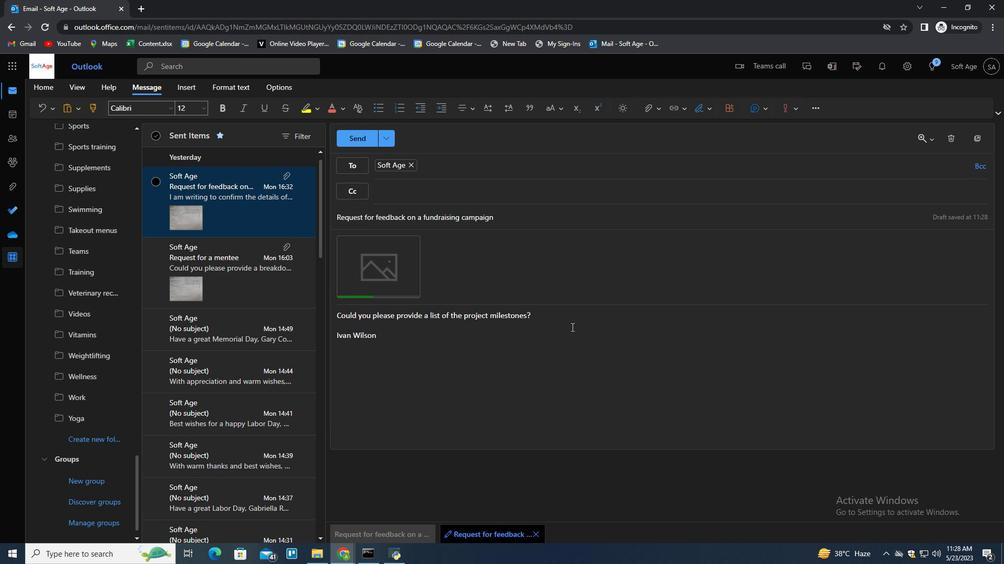 
Action: Mouse pressed left at (577, 325)
Screenshot: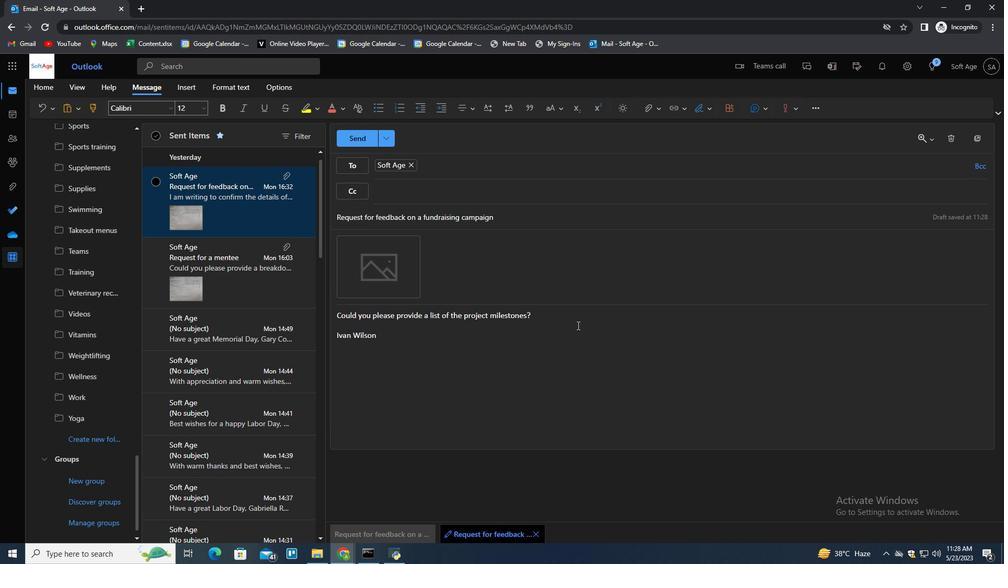 
Action: Mouse moved to (578, 325)
Screenshot: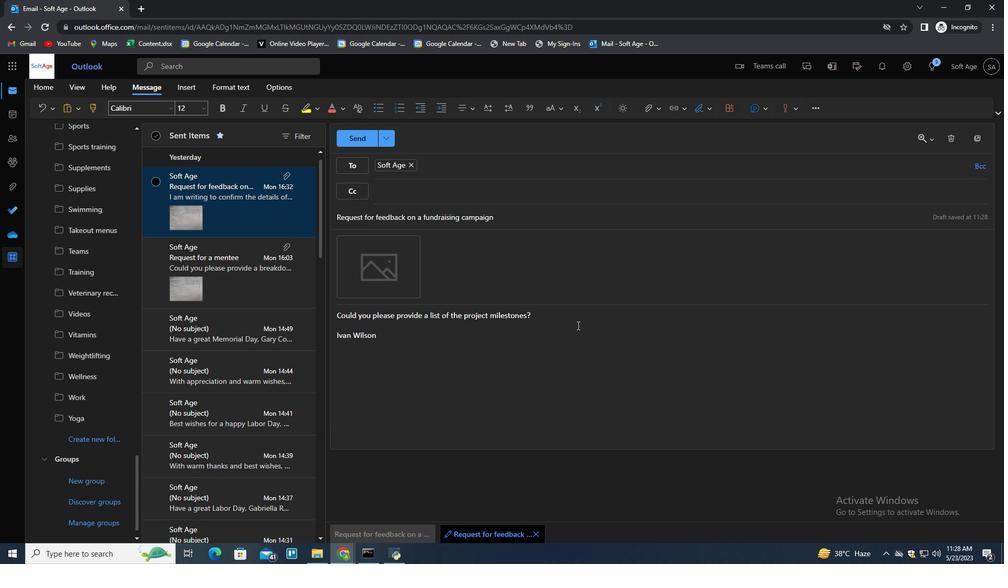 
Action: Key pressed <Key.enter>
Screenshot: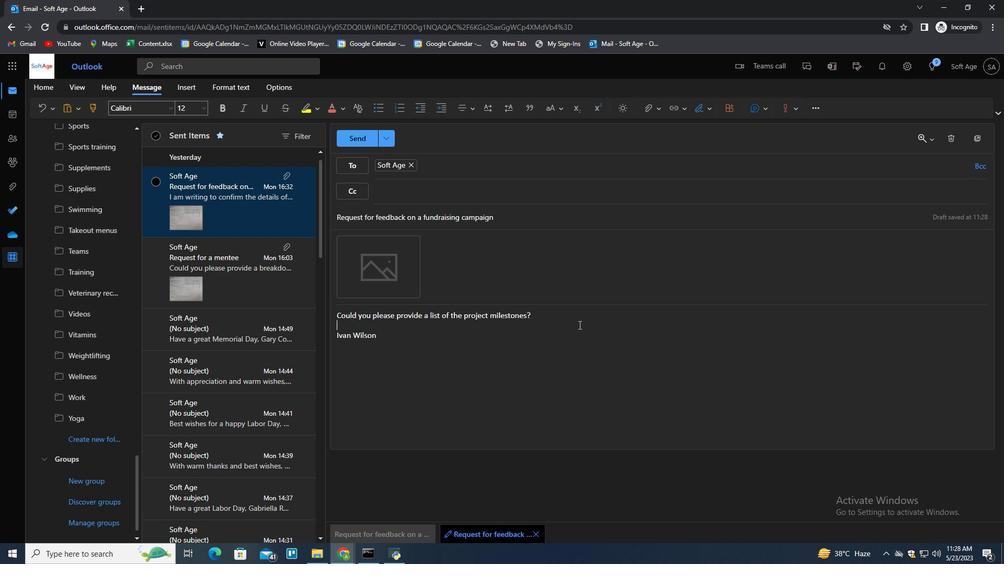 
Action: Mouse moved to (104, 394)
Screenshot: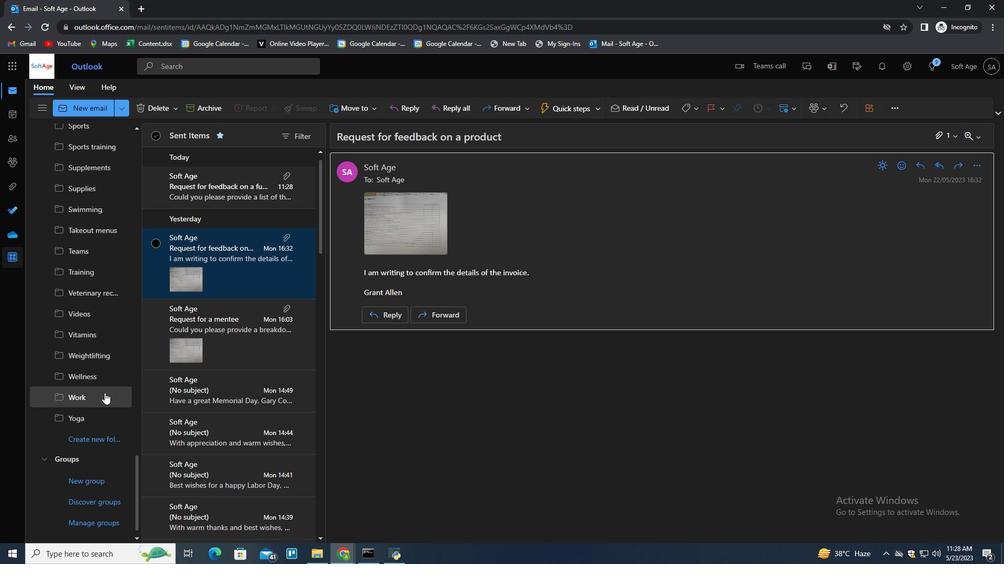 
Action: Mouse scrolled (104, 393) with delta (0, 0)
Screenshot: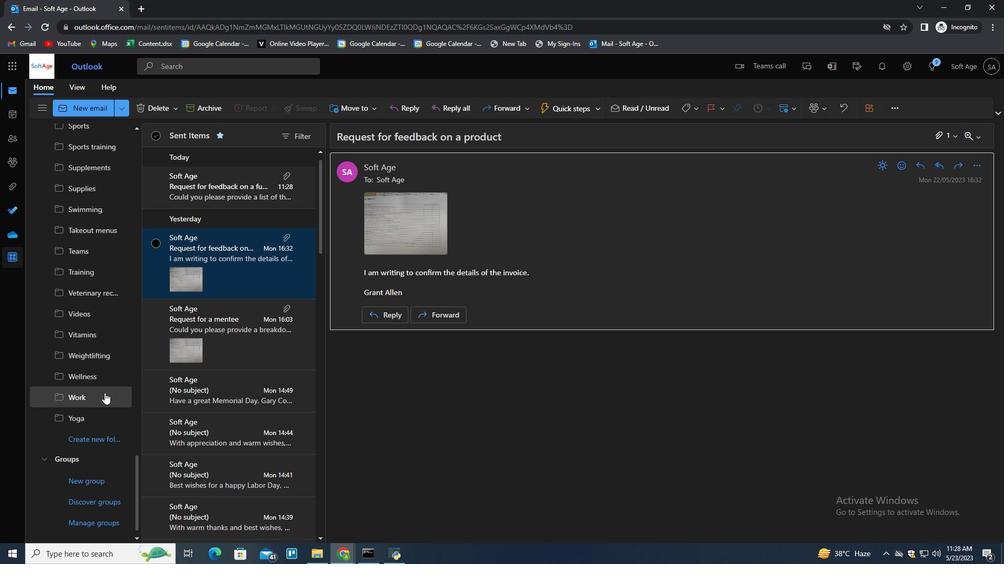 
Action: Mouse scrolled (104, 393) with delta (0, 0)
Screenshot: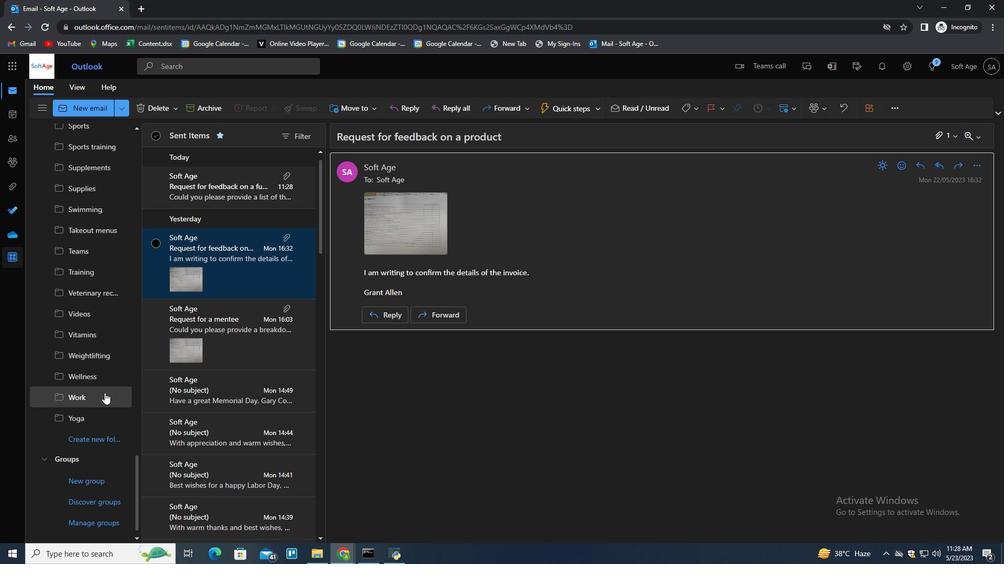 
Action: Mouse scrolled (104, 393) with delta (0, 0)
Screenshot: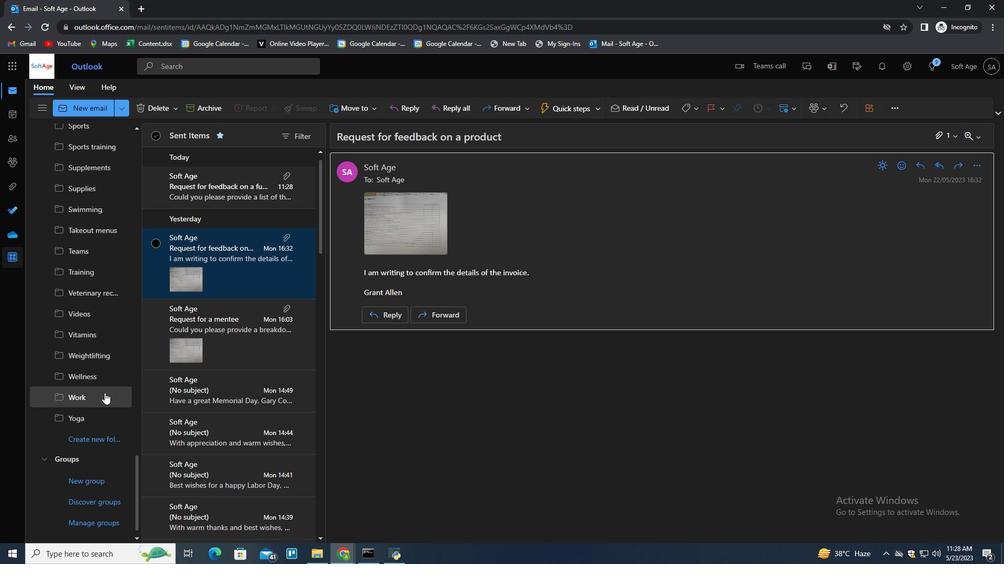 
Action: Mouse scrolled (104, 393) with delta (0, 0)
Screenshot: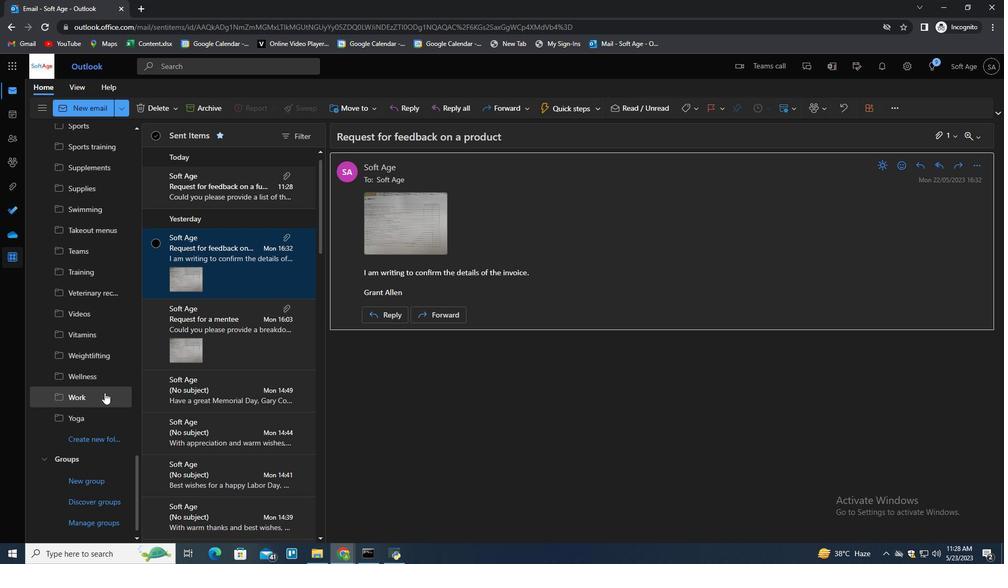 
Action: Mouse moved to (103, 394)
Screenshot: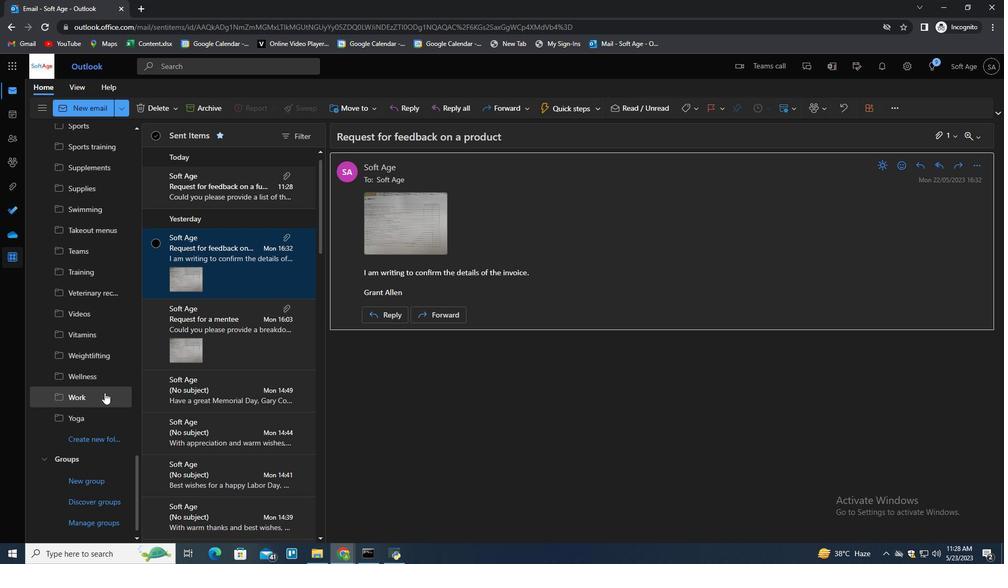 
Action: Mouse scrolled (103, 393) with delta (0, 0)
Screenshot: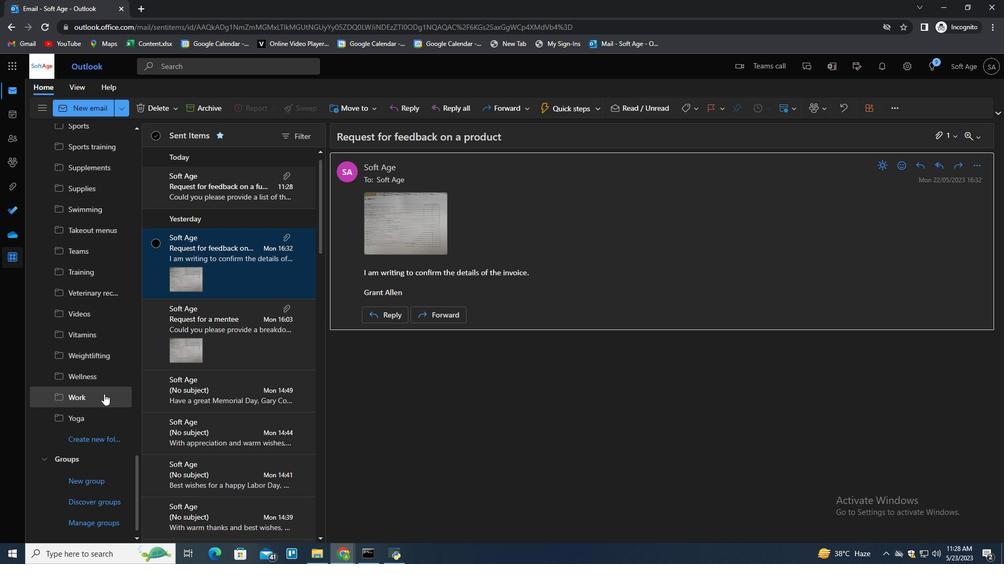 
Action: Mouse moved to (80, 434)
Screenshot: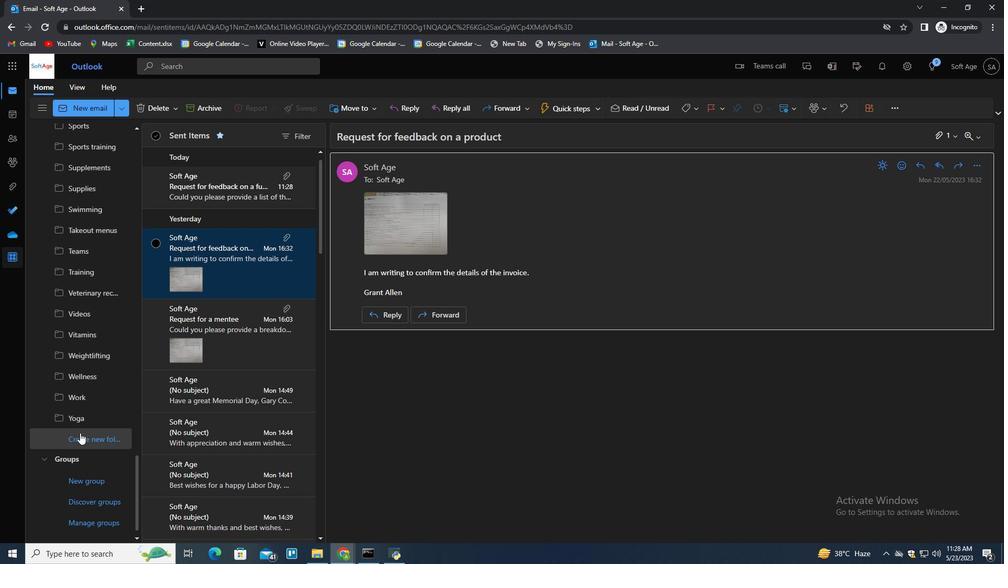 
Action: Mouse pressed left at (80, 434)
Screenshot: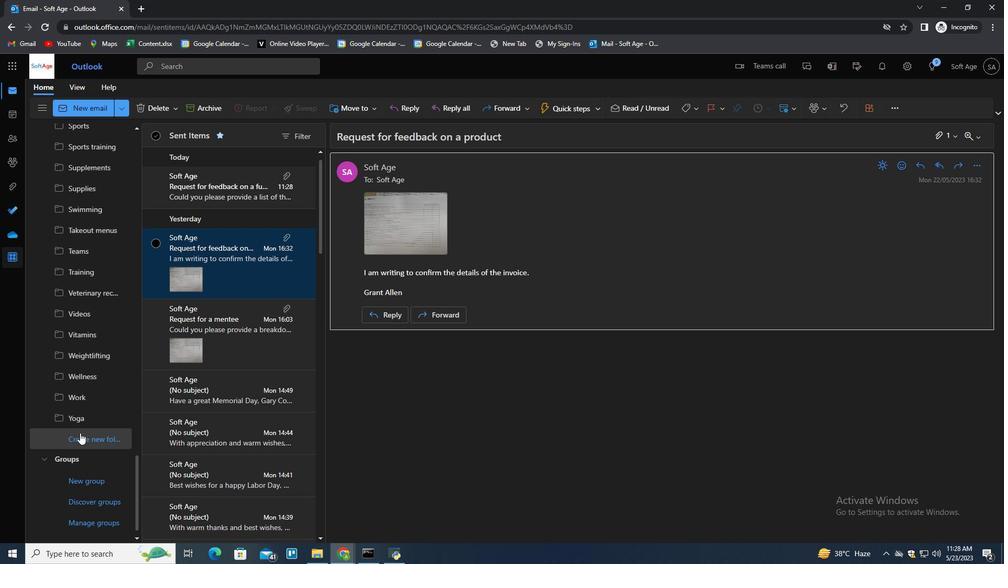 
Action: Mouse moved to (90, 440)
Screenshot: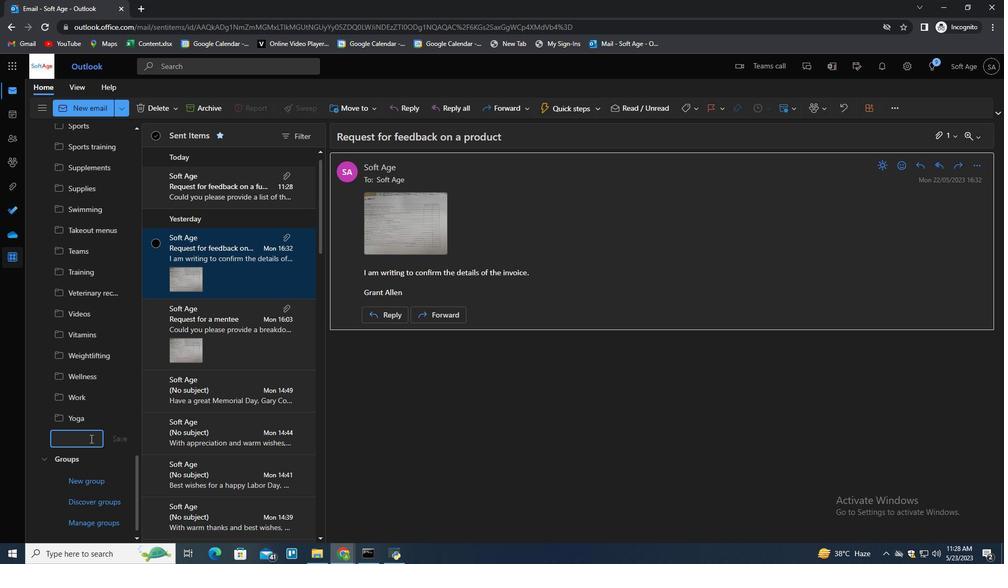 
Action: Key pressed <Key.shift>Thanksgibin<Key.backspace><Key.backspace><Key.backspace>ving<Key.space>recipes<Key.enter>
Screenshot: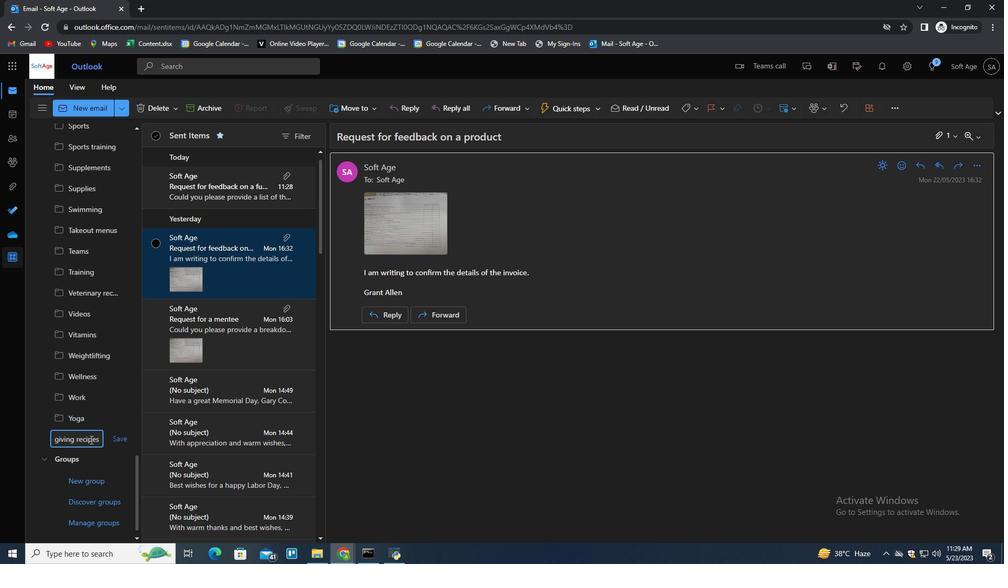 
Action: Mouse moved to (243, 331)
Screenshot: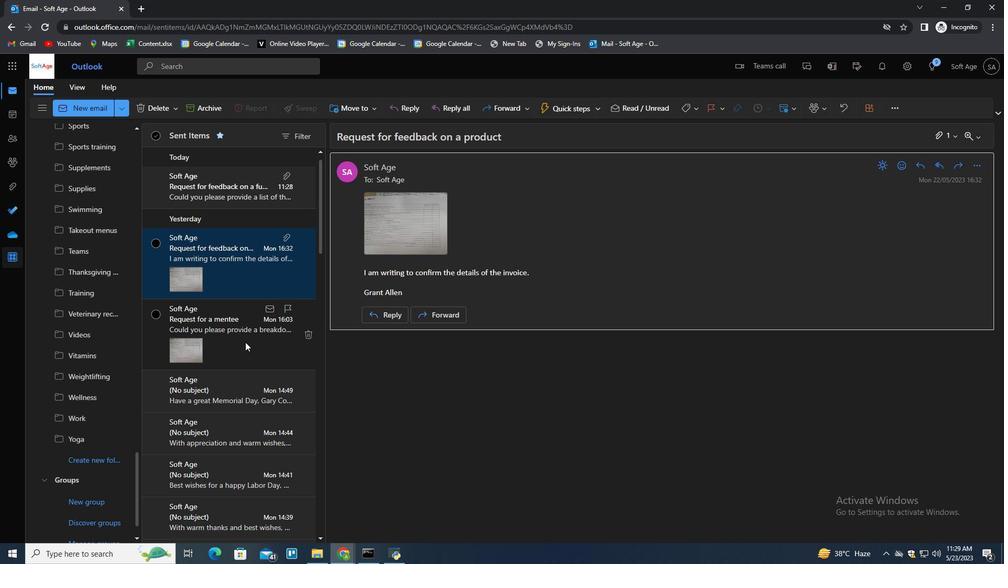 
Action: Mouse scrolled (243, 331) with delta (0, 0)
Screenshot: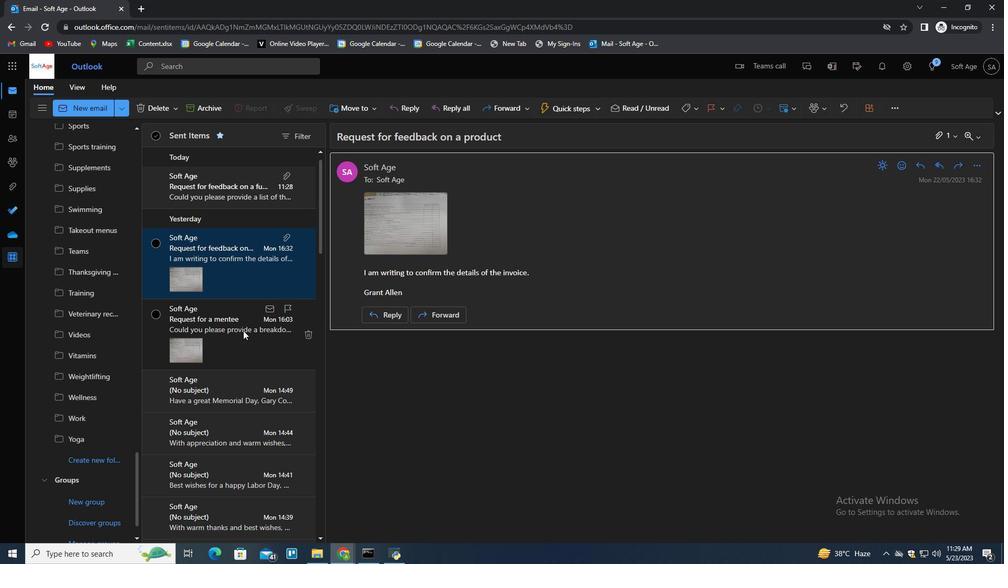 
Action: Mouse scrolled (243, 331) with delta (0, 0)
Screenshot: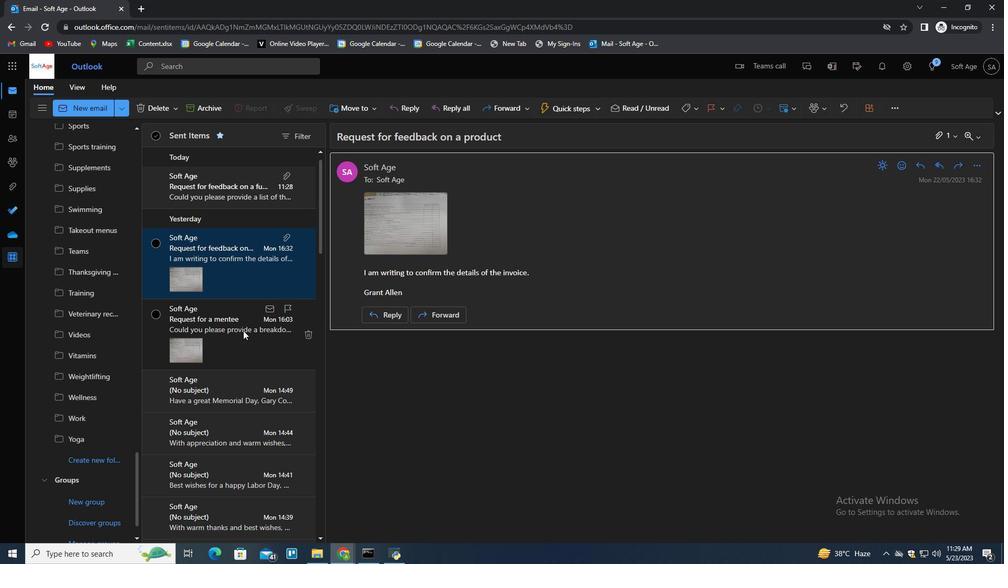
Action: Mouse scrolled (243, 331) with delta (0, 0)
Screenshot: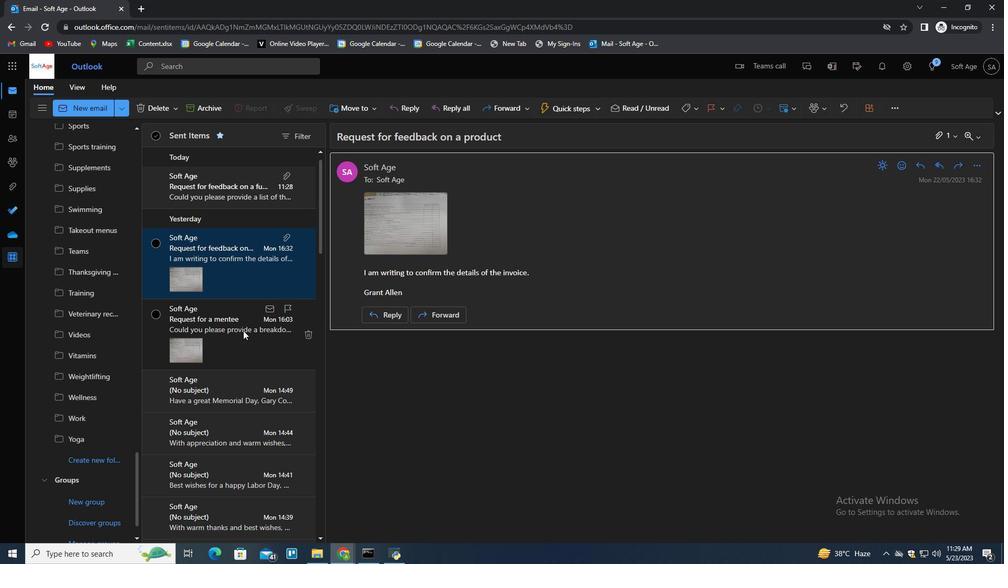 
Action: Mouse moved to (243, 330)
Screenshot: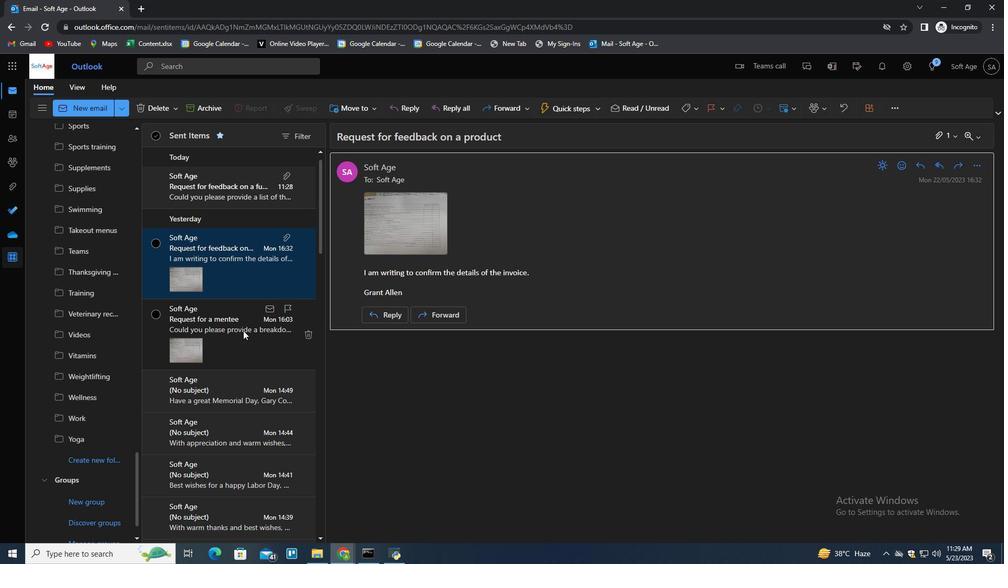 
Action: Mouse scrolled (243, 331) with delta (0, 0)
Screenshot: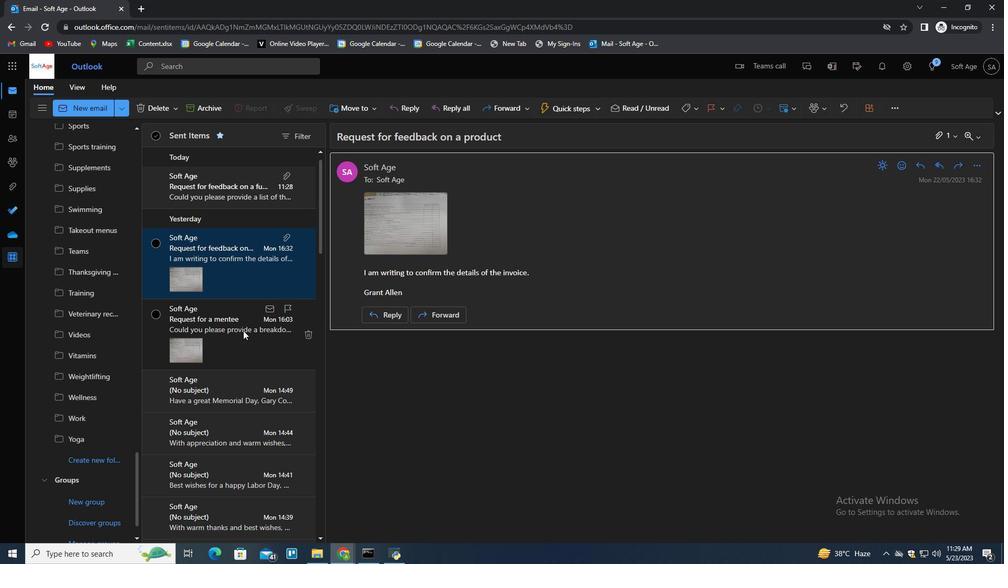 
Action: Mouse moved to (242, 326)
Screenshot: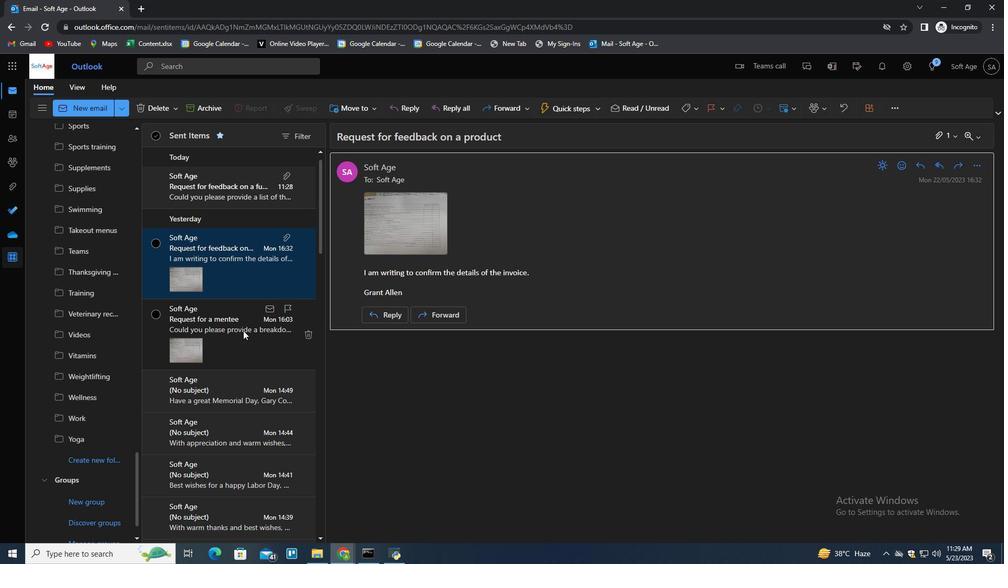 
Action: Mouse scrolled (242, 326) with delta (0, 0)
Screenshot: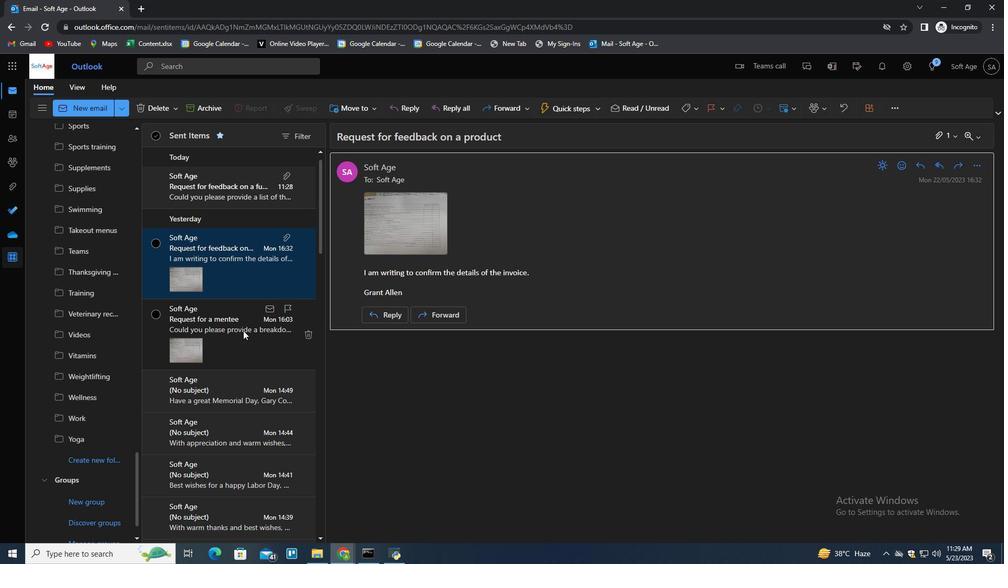 
Action: Mouse moved to (237, 195)
Screenshot: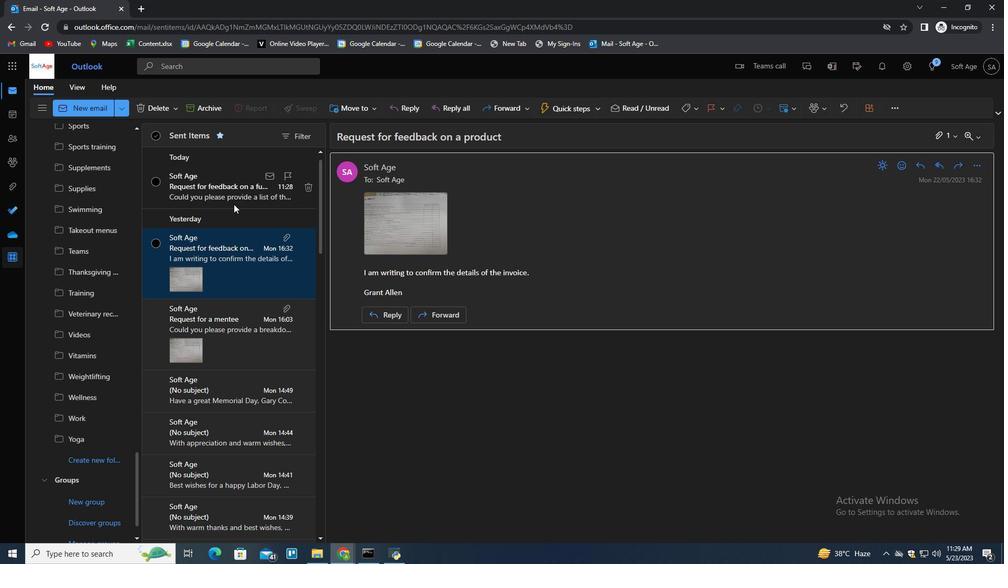 
Action: Mouse pressed right at (237, 195)
Screenshot: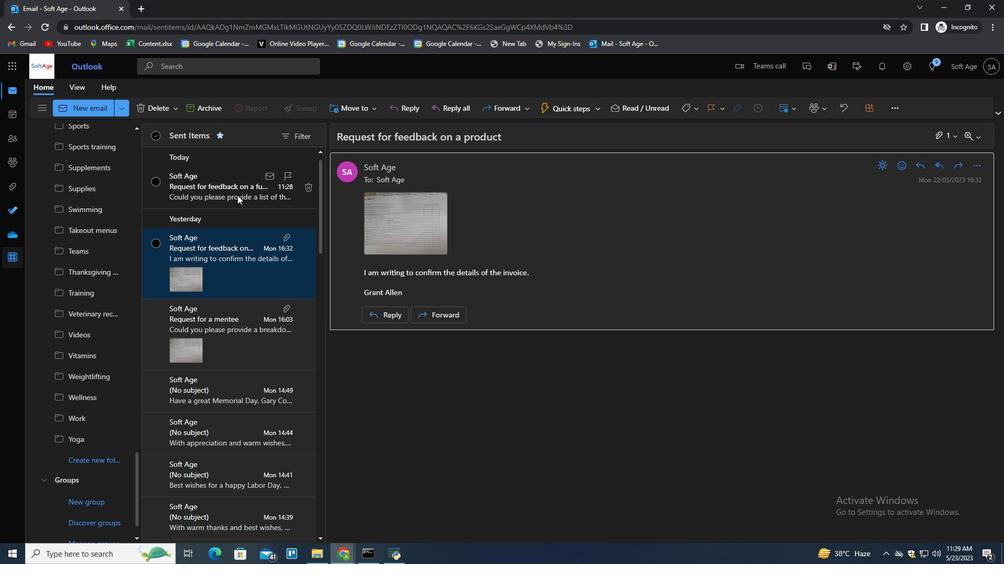 
Action: Mouse moved to (265, 237)
Screenshot: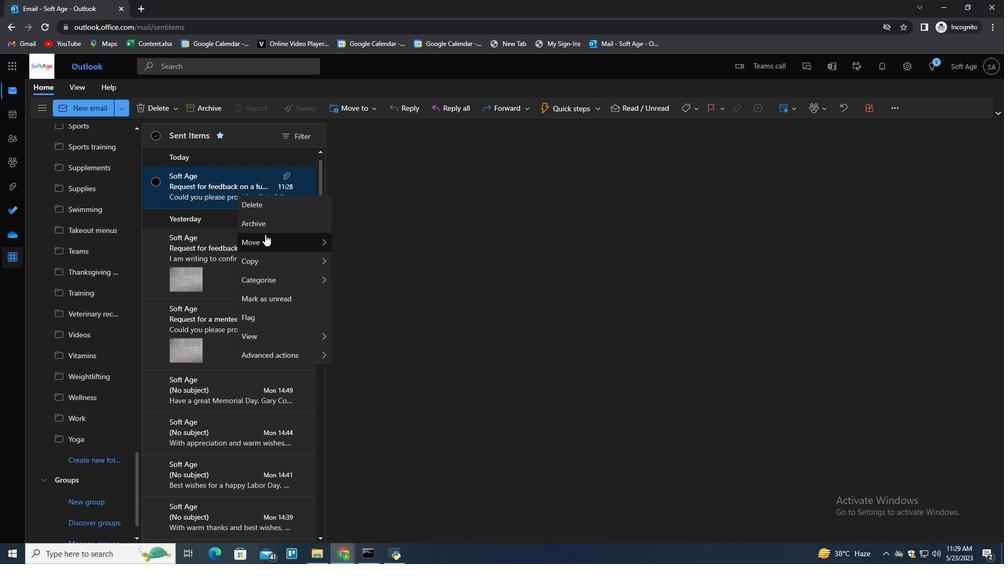
Action: Mouse pressed left at (265, 237)
Screenshot: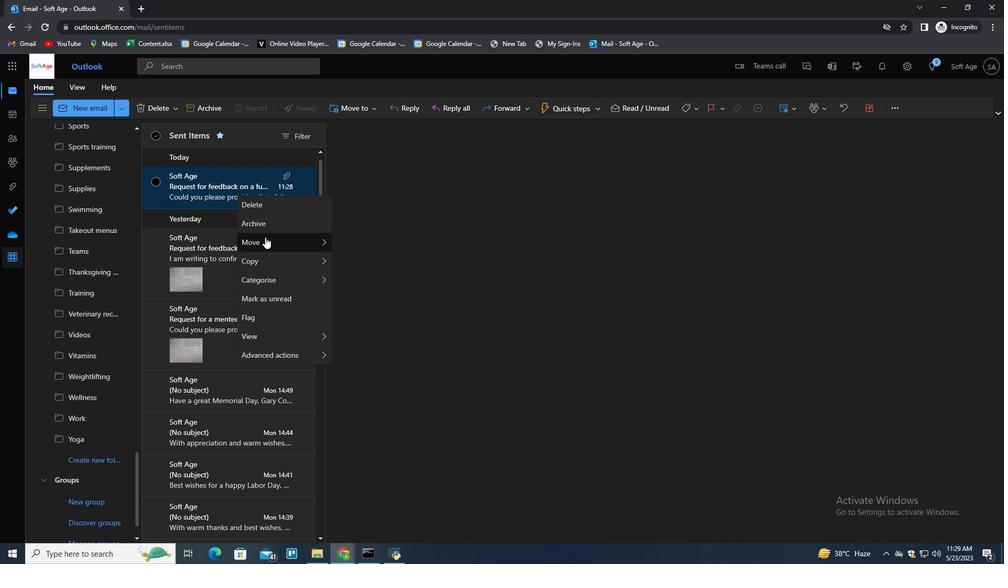 
Action: Mouse moved to (393, 242)
Screenshot: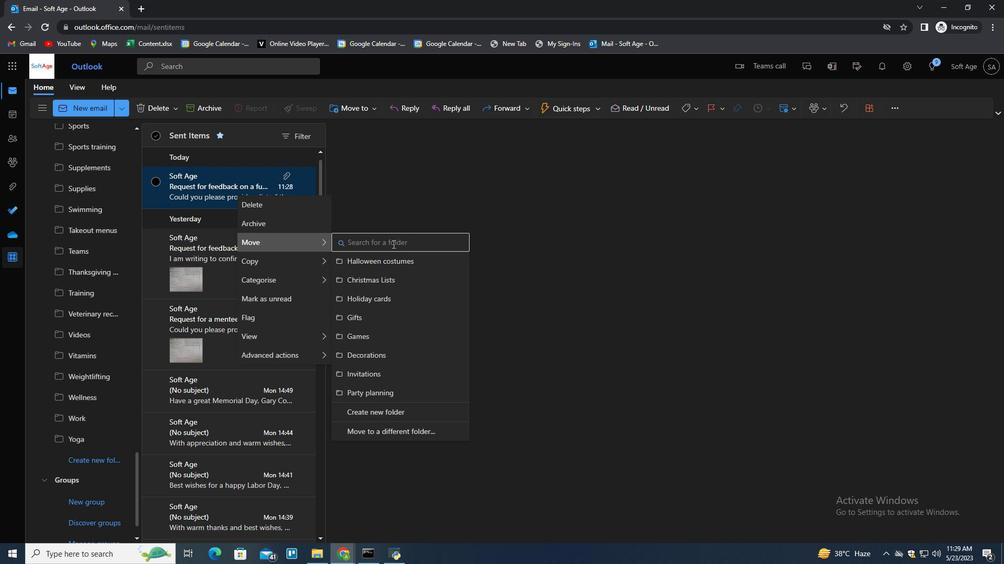
Action: Mouse pressed left at (393, 242)
Screenshot: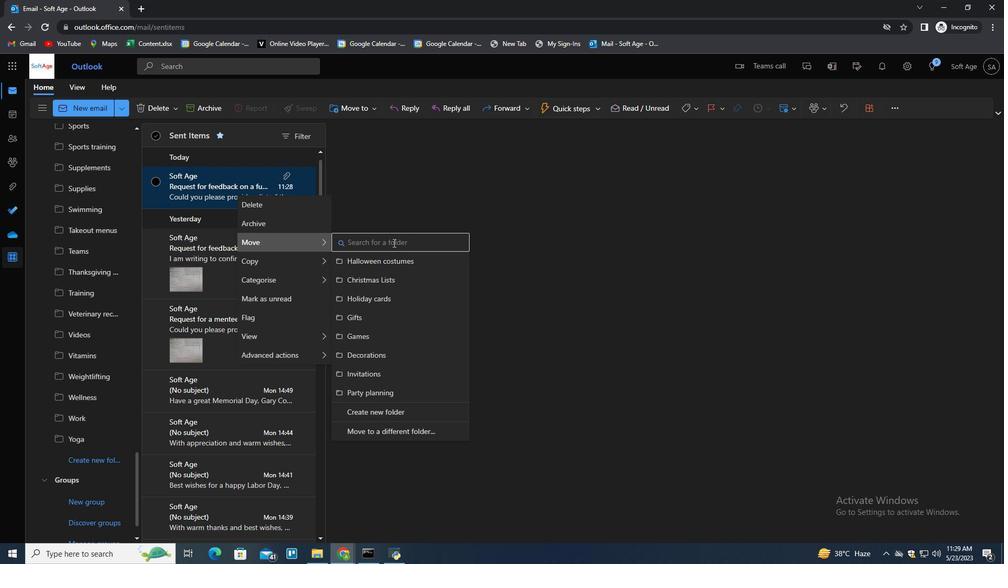 
Action: Mouse moved to (409, 231)
Screenshot: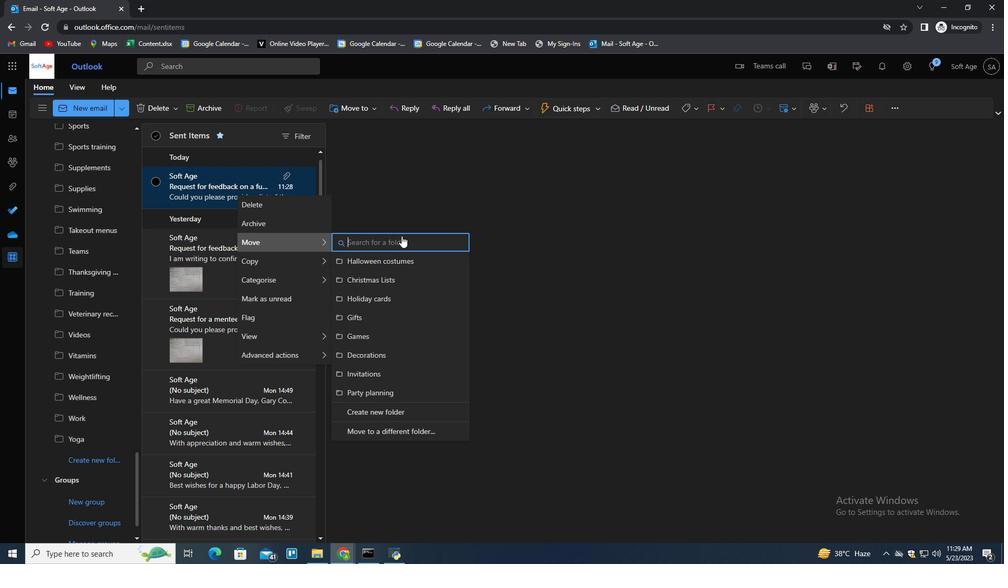 
Action: Key pressed <Key.shift>Thanksgiving<Key.space>recipes<Key.down>
Screenshot: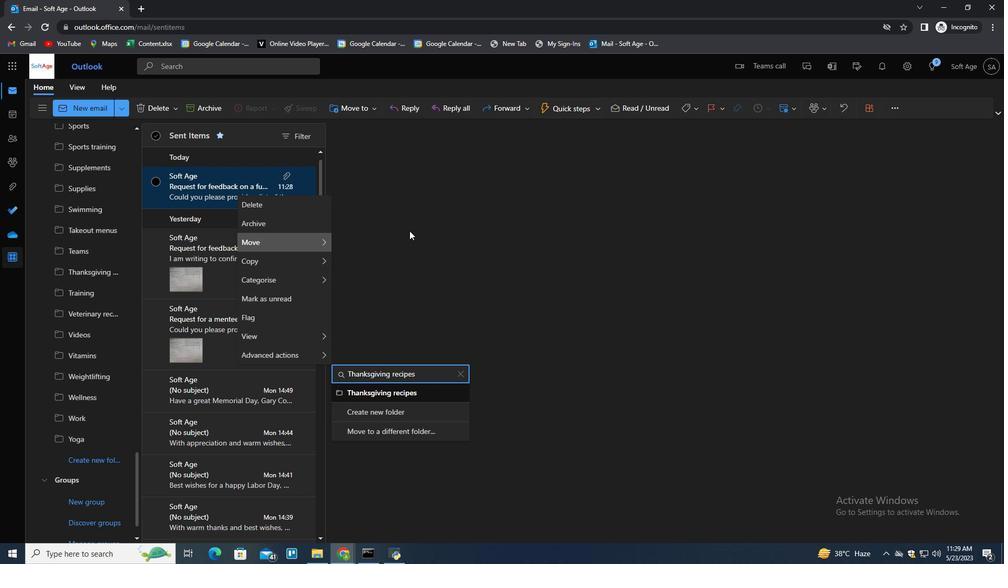 
Action: Mouse moved to (409, 231)
Screenshot: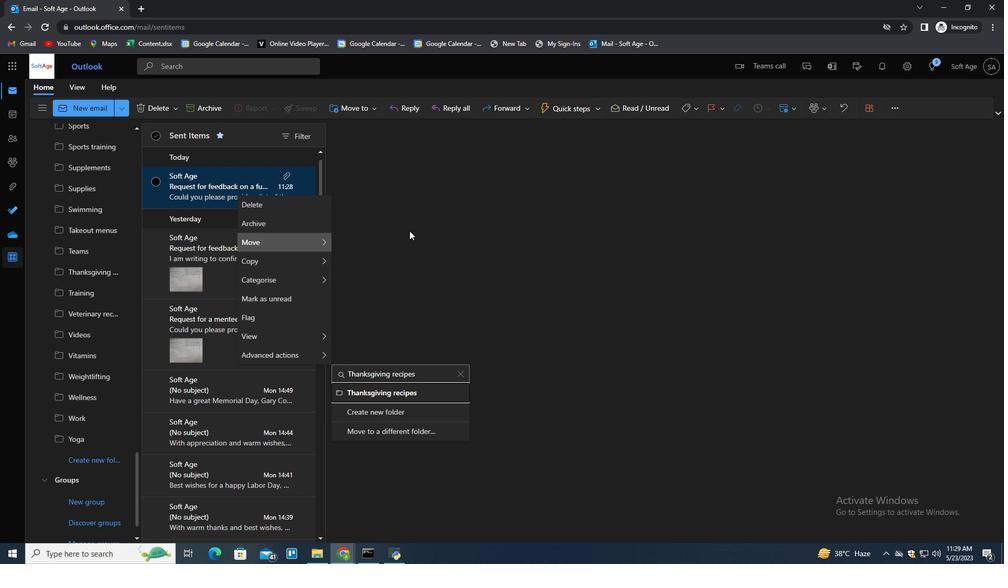 
Action: Key pressed <Key.enter>
Screenshot: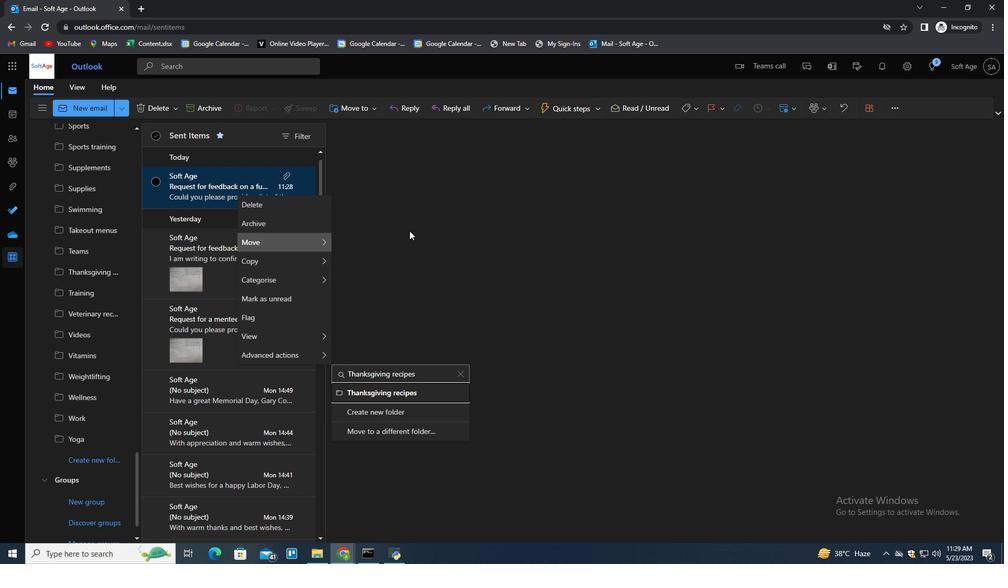 
